 Task: Block off a sacred space of time every evening, precisely one hour, dedicated exclusively to the pursuit of knowledge through reading industry reports, thought-provoking books, and scholarly articles.
Action: Mouse pressed left at (296, 324)
Screenshot: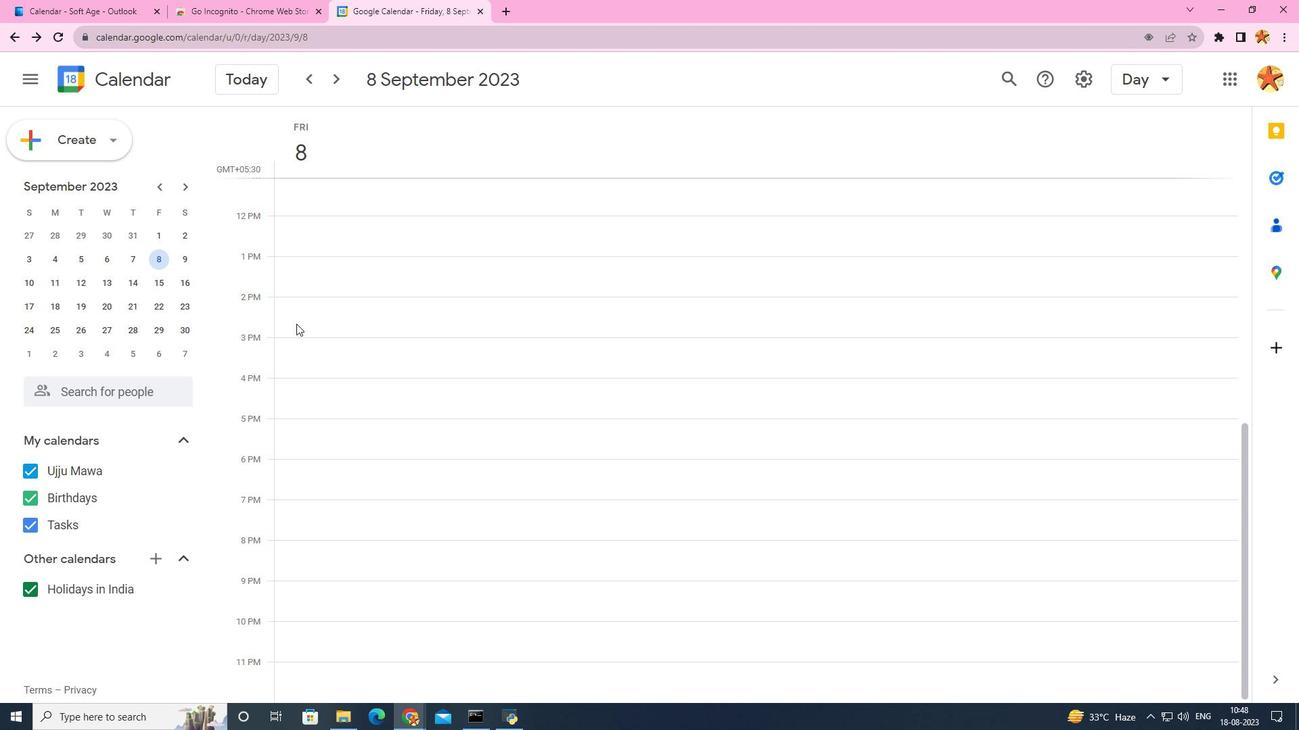 
Action: Mouse moved to (638, 208)
Screenshot: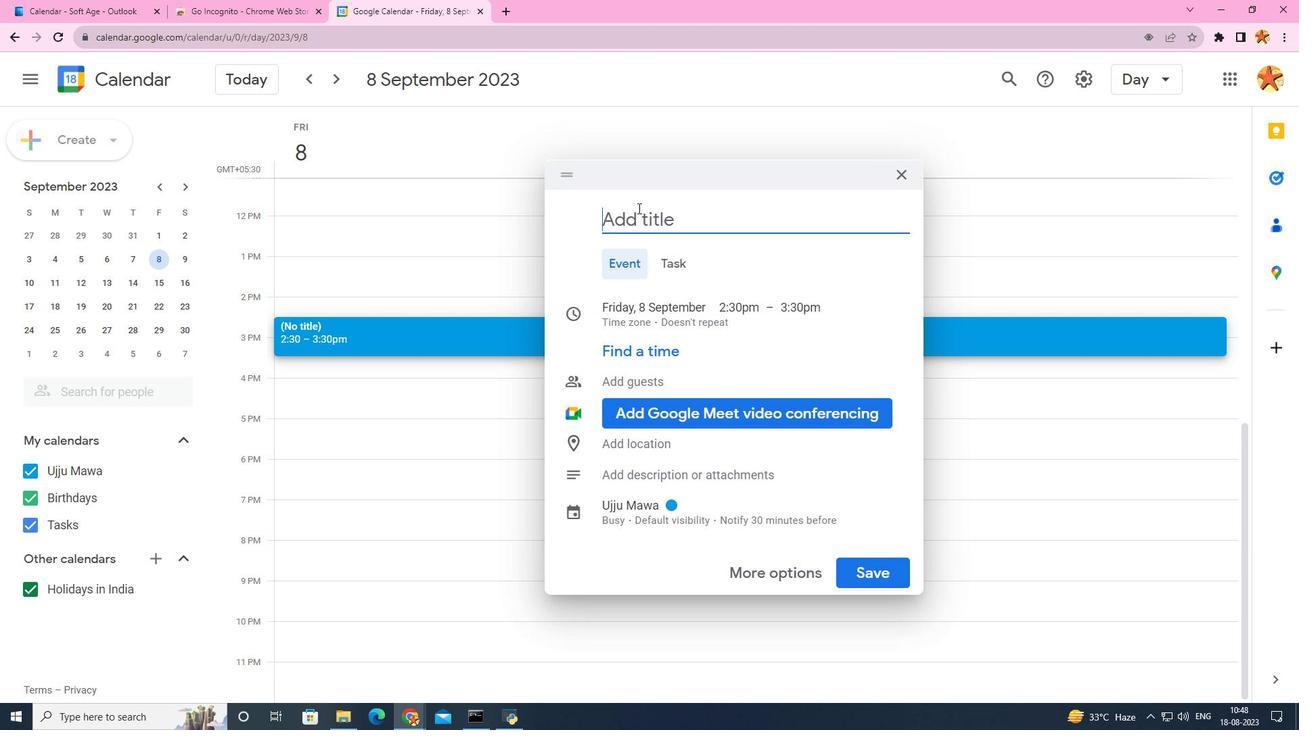 
Action: Mouse pressed left at (638, 208)
Screenshot: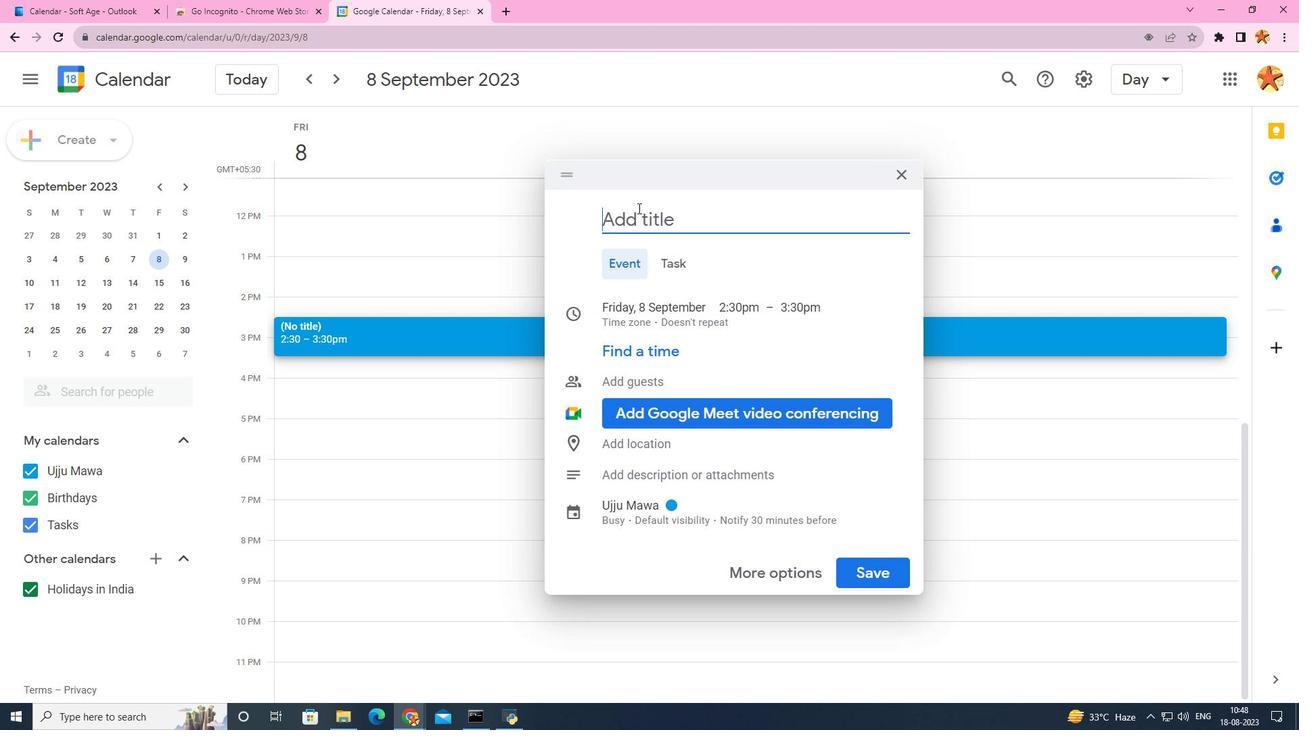 
Action: Mouse moved to (637, 214)
Screenshot: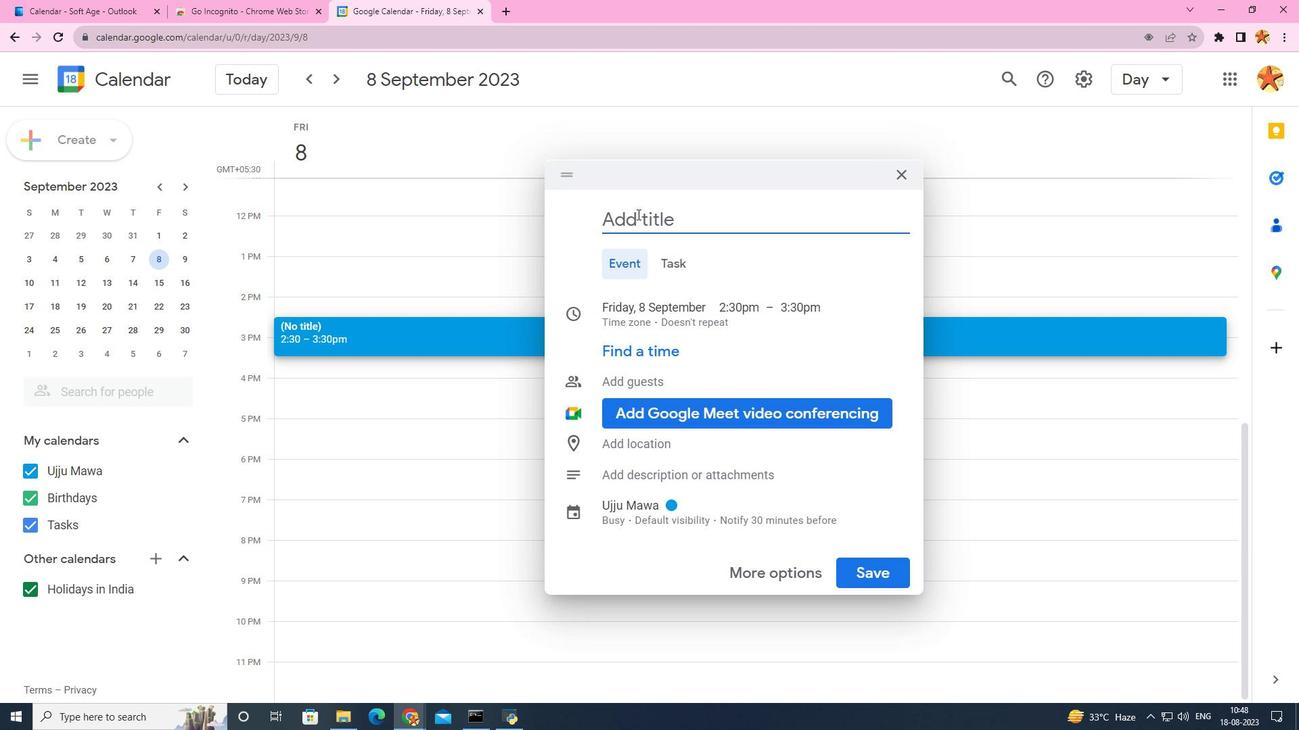 
Action: Key pressed <Key.caps_lock>H<Key.caps_lock>our<Key.space>of<Key.space><Key.caps_lock>E<Key.caps_lock>nlightenment<Key.space><Key.shift_r>
Screenshot: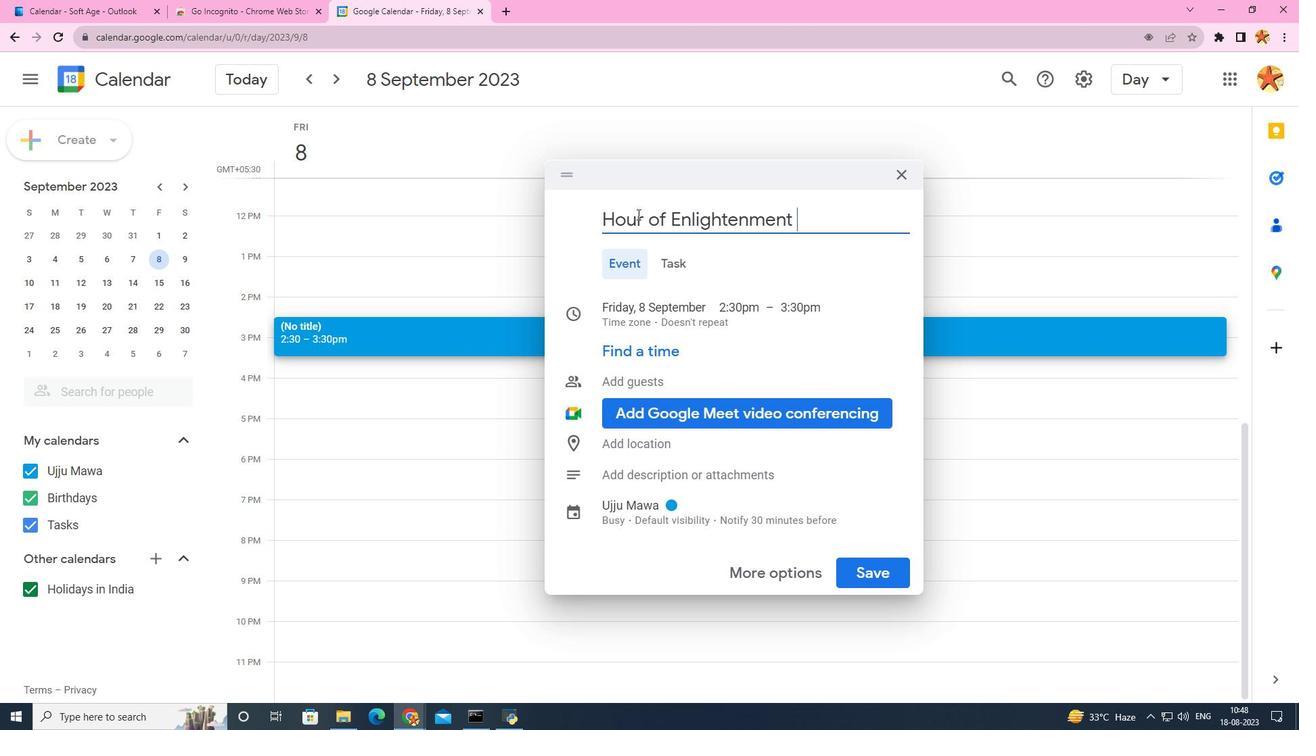 
Action: Mouse moved to (665, 361)
Screenshot: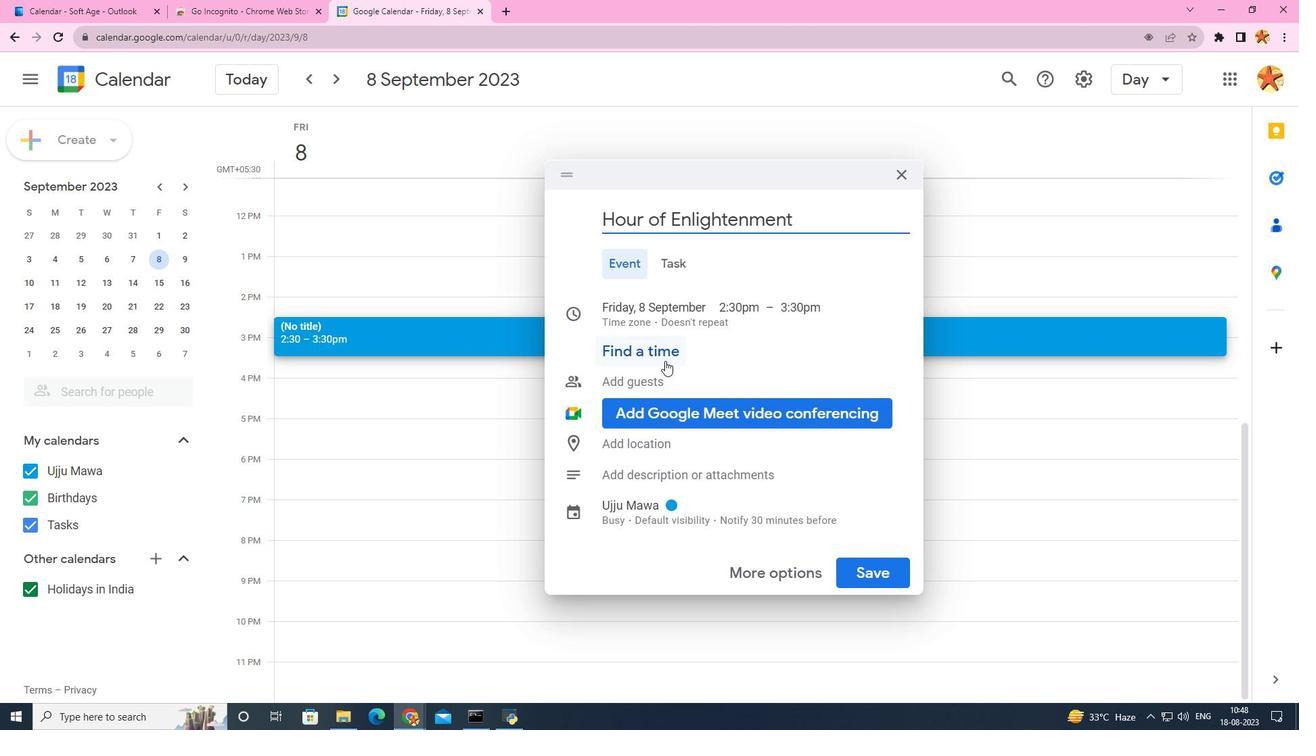 
Action: Mouse pressed left at (665, 361)
Screenshot: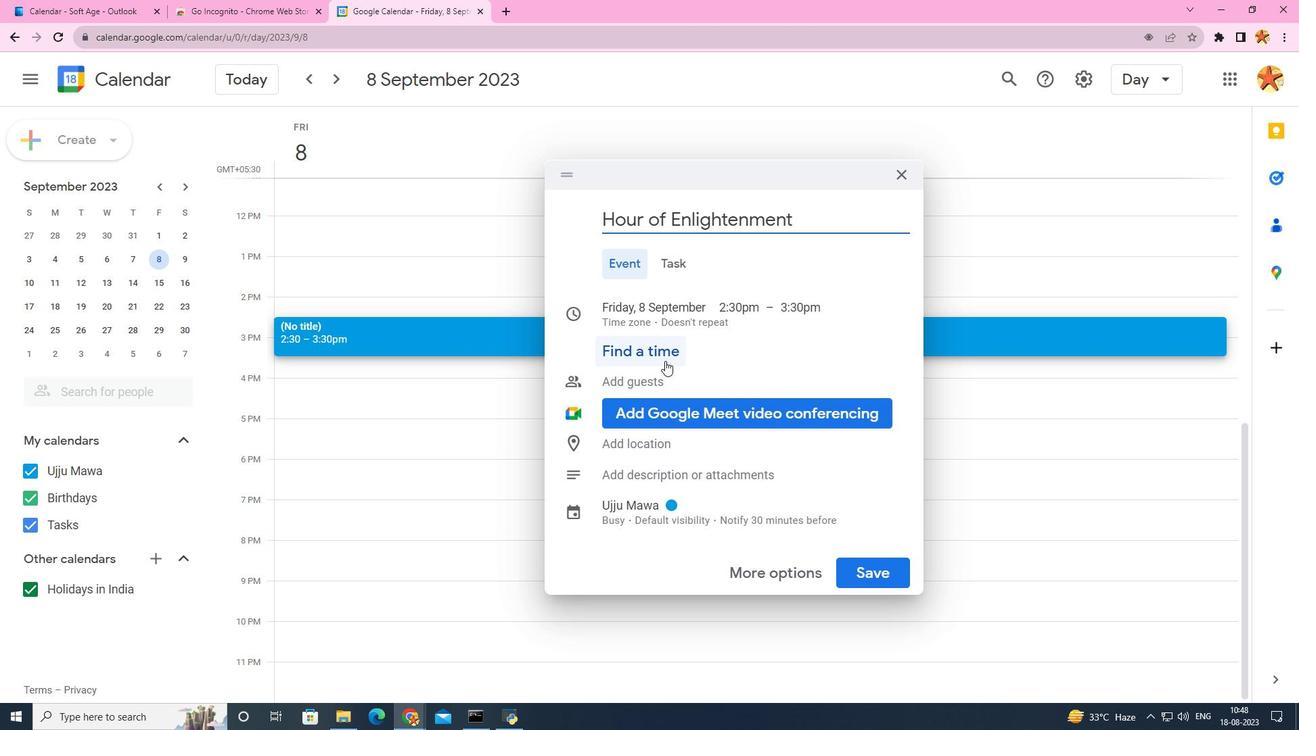 
Action: Mouse moved to (146, 167)
Screenshot: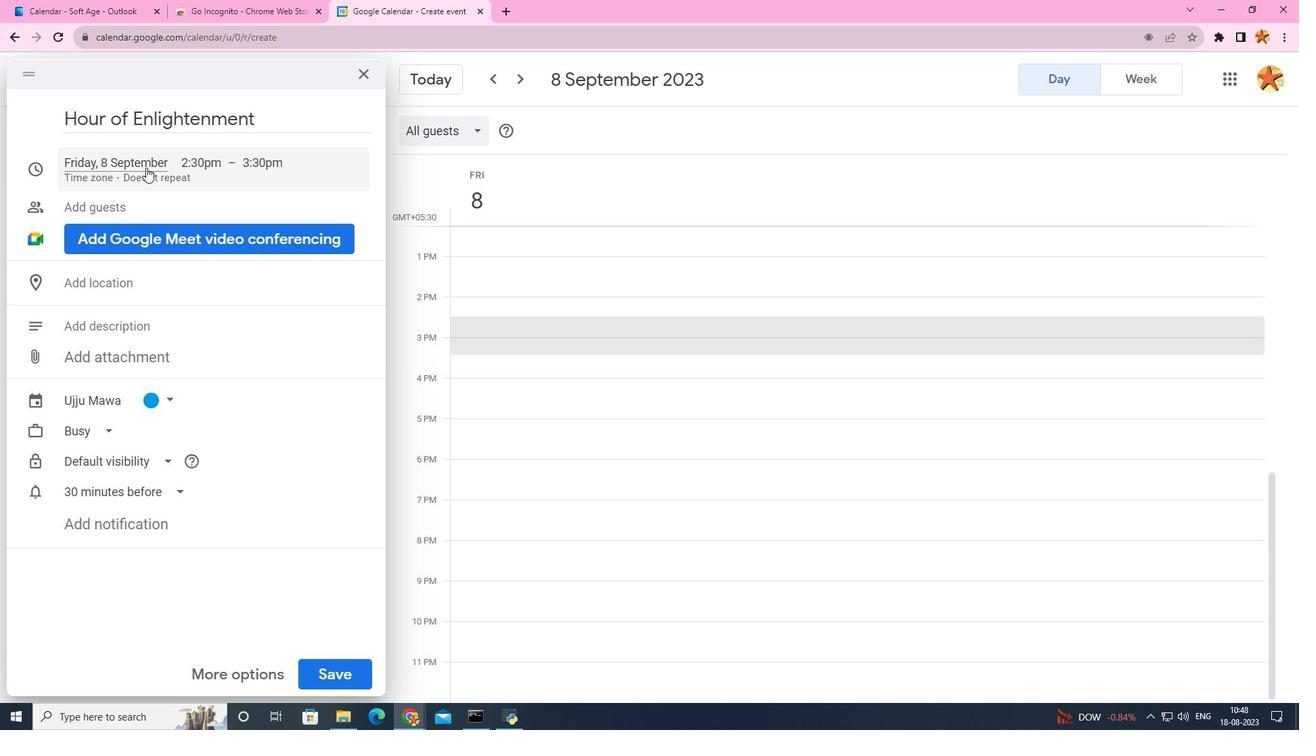 
Action: Mouse pressed left at (146, 167)
Screenshot: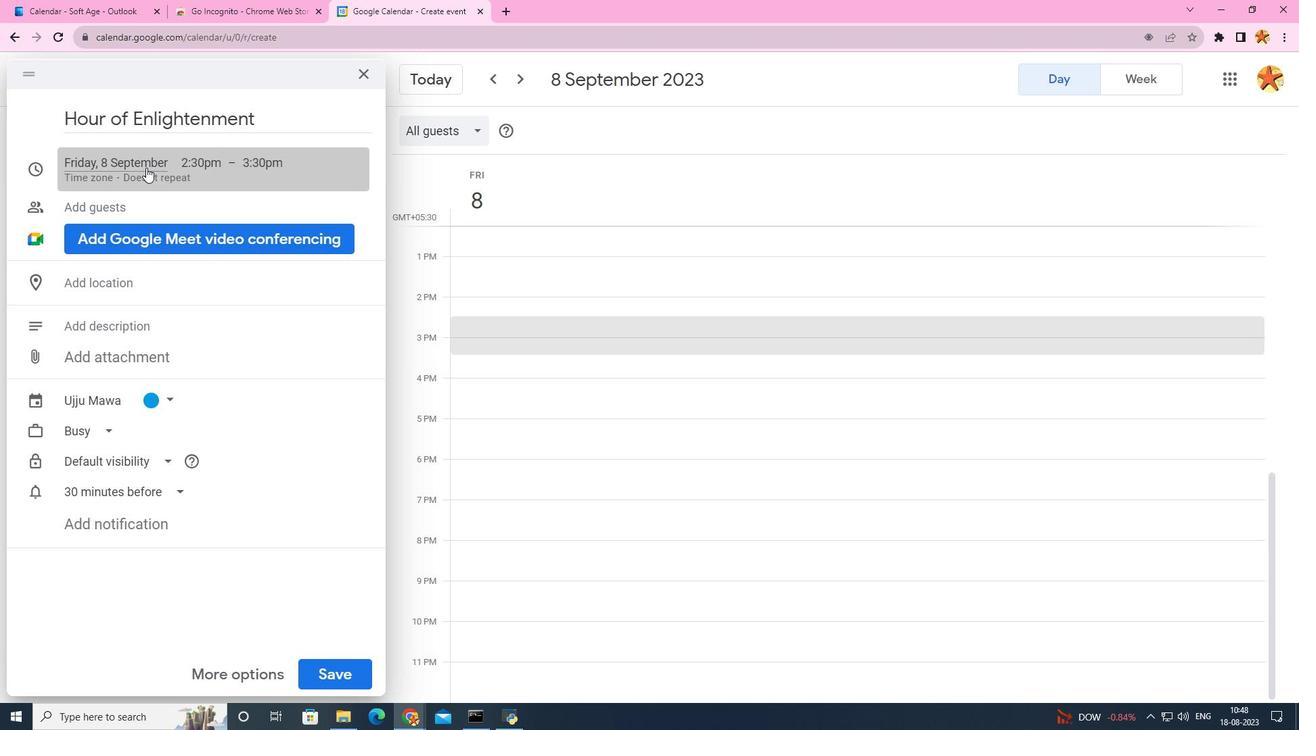 
Action: Mouse moved to (337, 180)
Screenshot: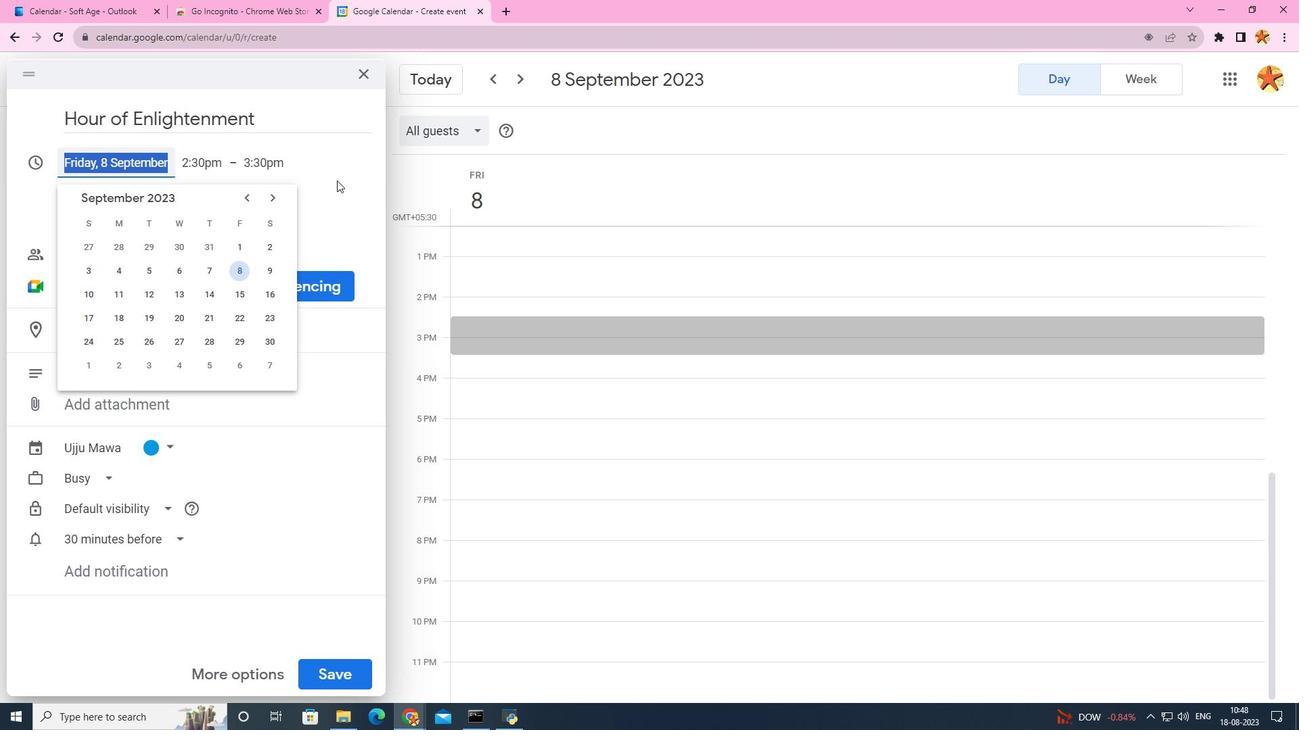 
Action: Mouse pressed left at (337, 180)
Screenshot: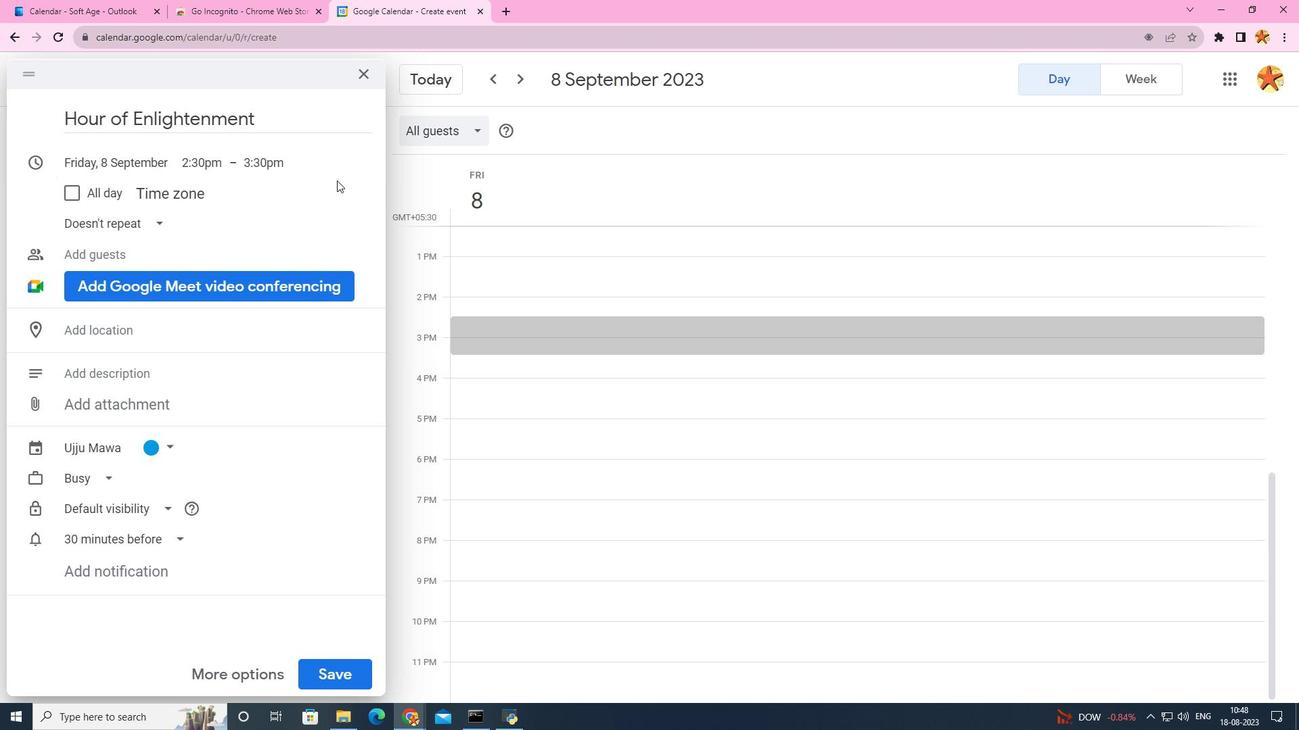 
Action: Mouse moved to (166, 217)
Screenshot: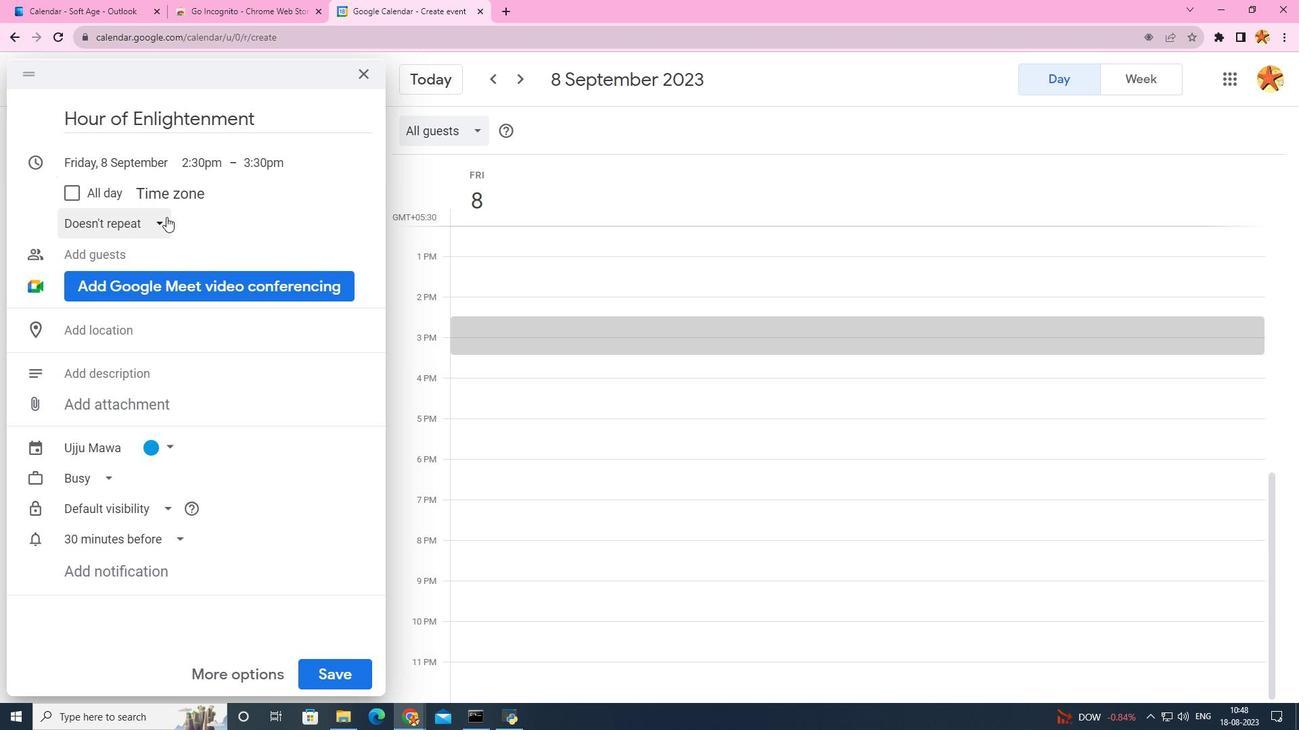 
Action: Mouse pressed left at (166, 217)
Screenshot: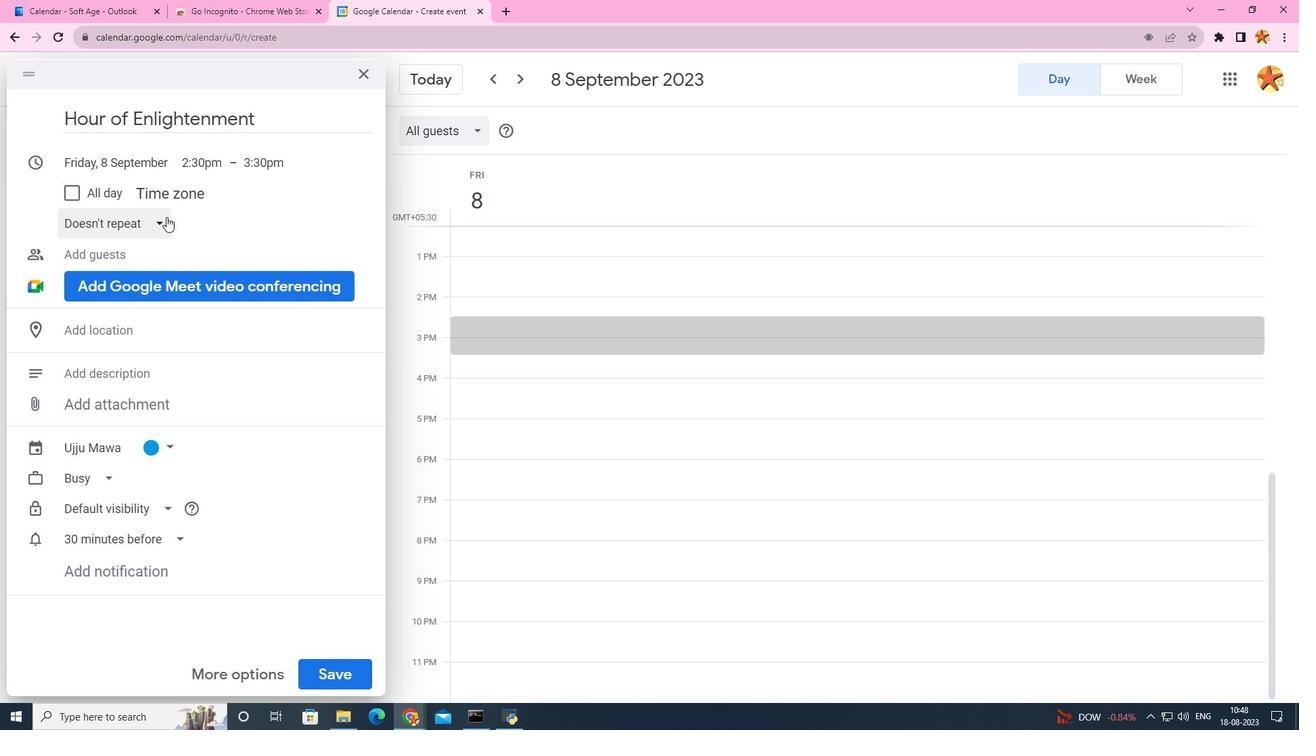 
Action: Mouse moved to (148, 290)
Screenshot: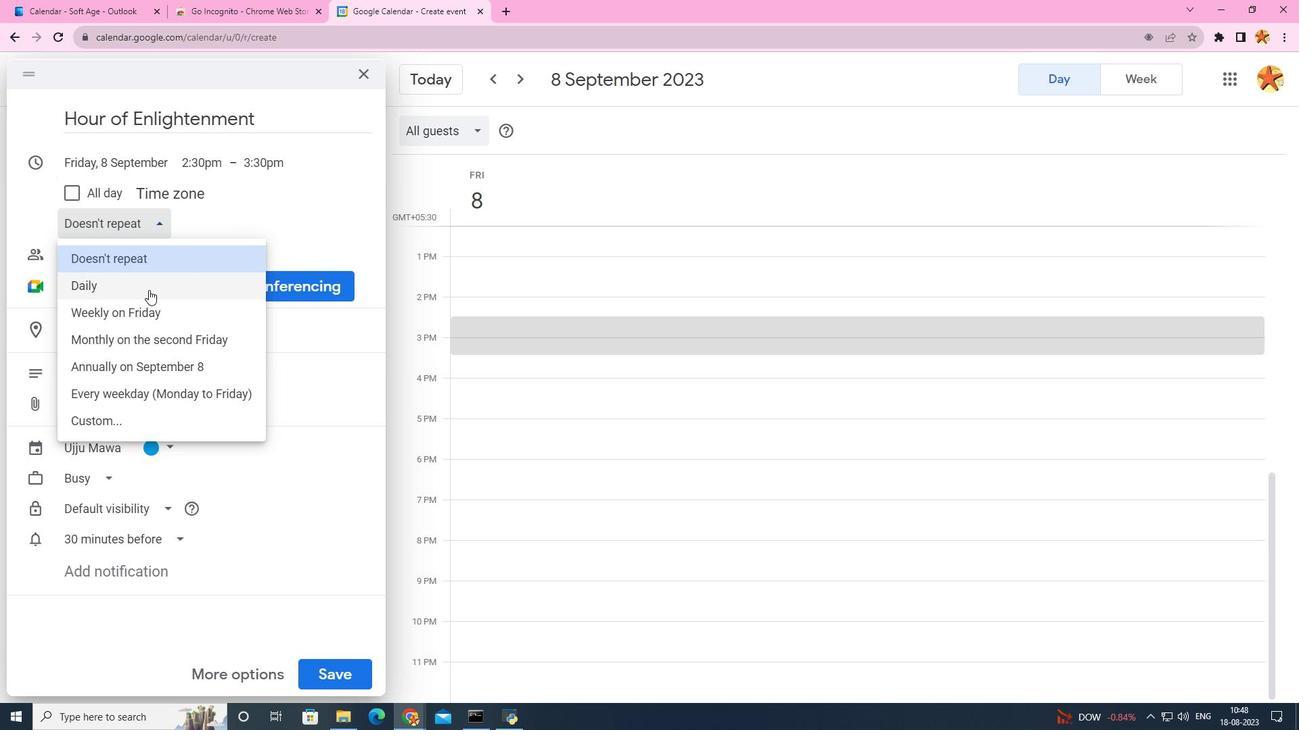 
Action: Mouse pressed left at (148, 290)
Screenshot: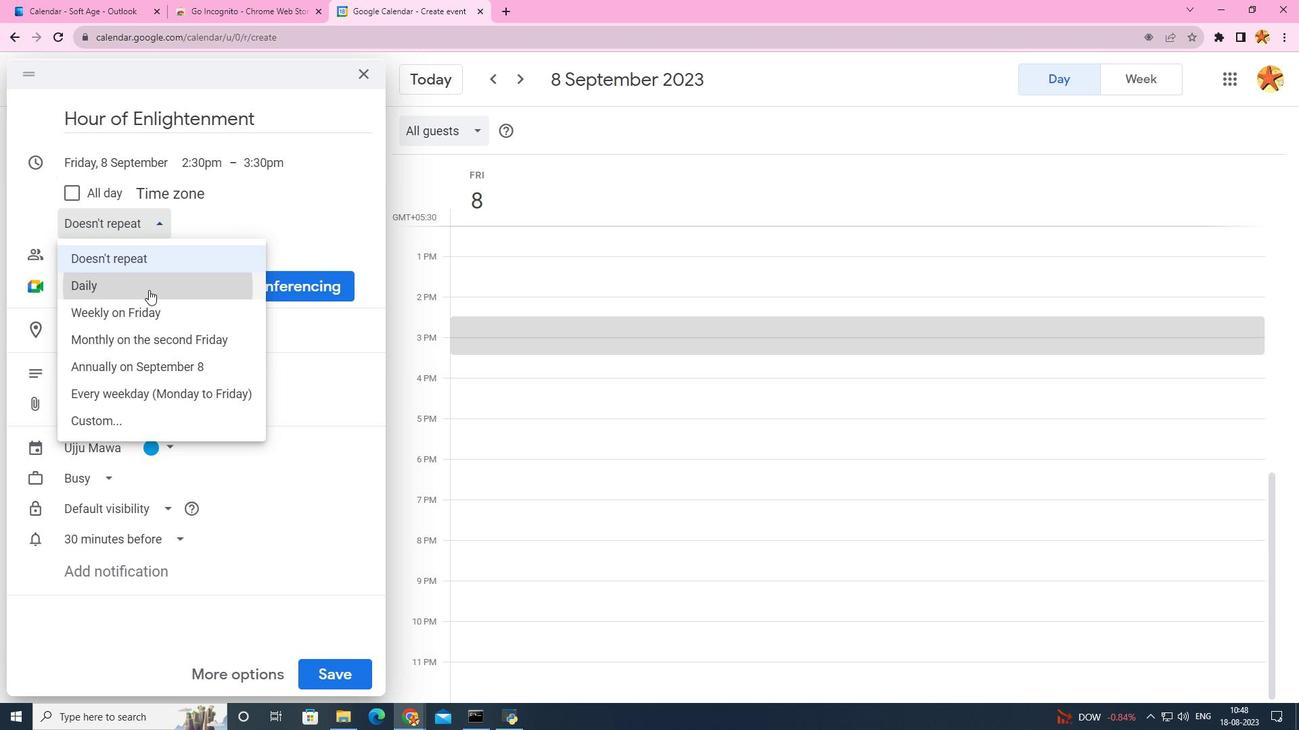 
Action: Mouse moved to (230, 163)
Screenshot: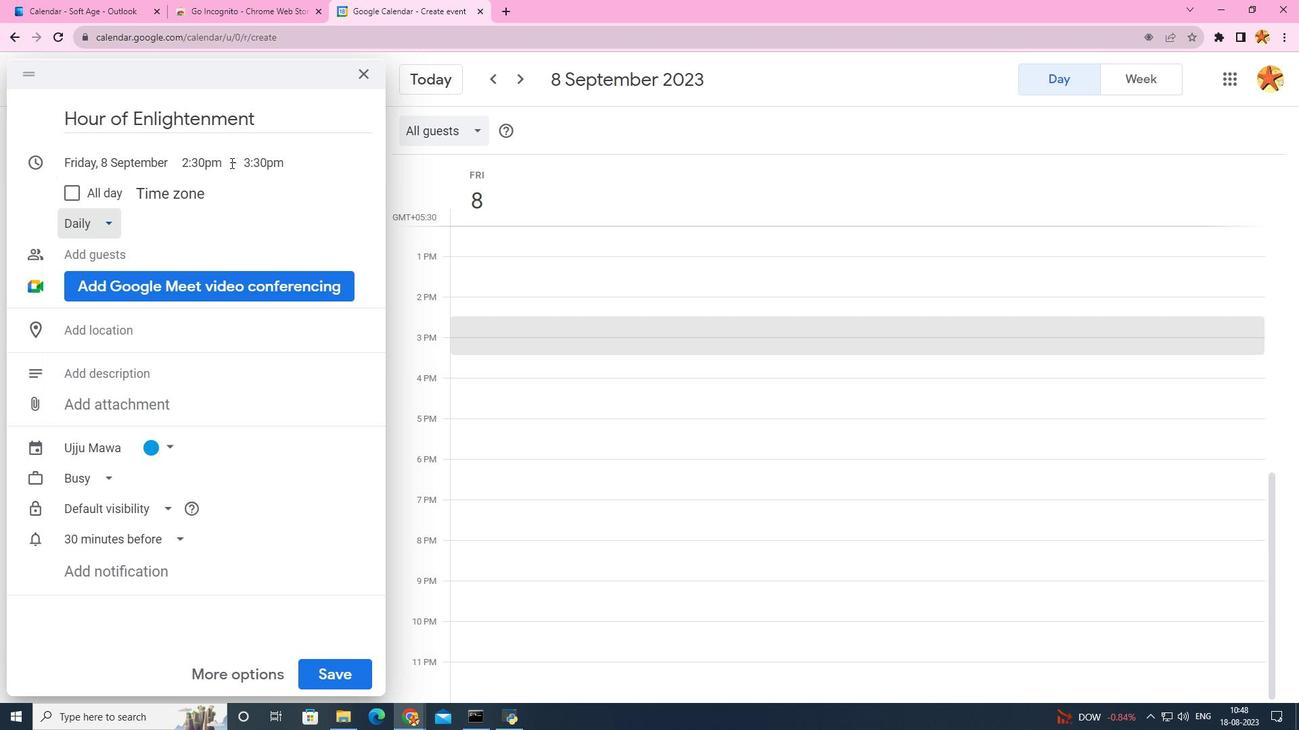 
Action: Mouse pressed left at (230, 163)
Screenshot: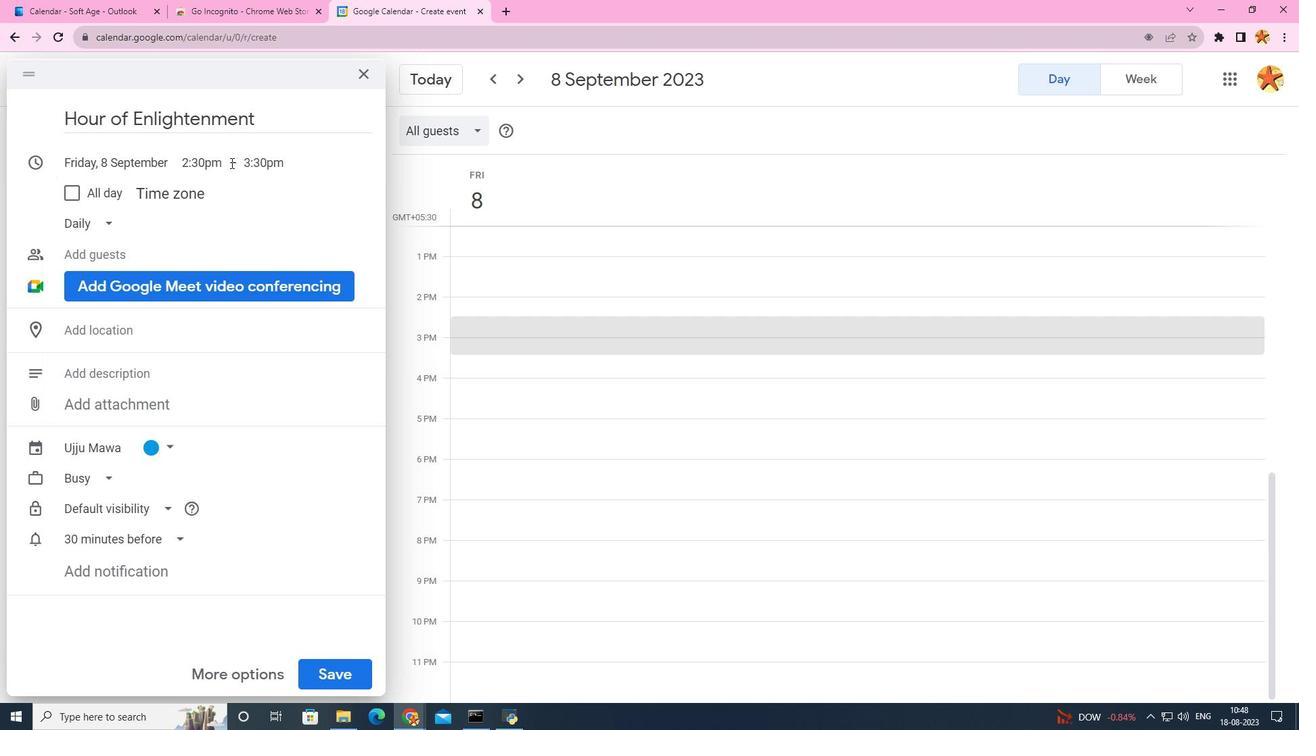 
Action: Mouse moved to (230, 162)
Screenshot: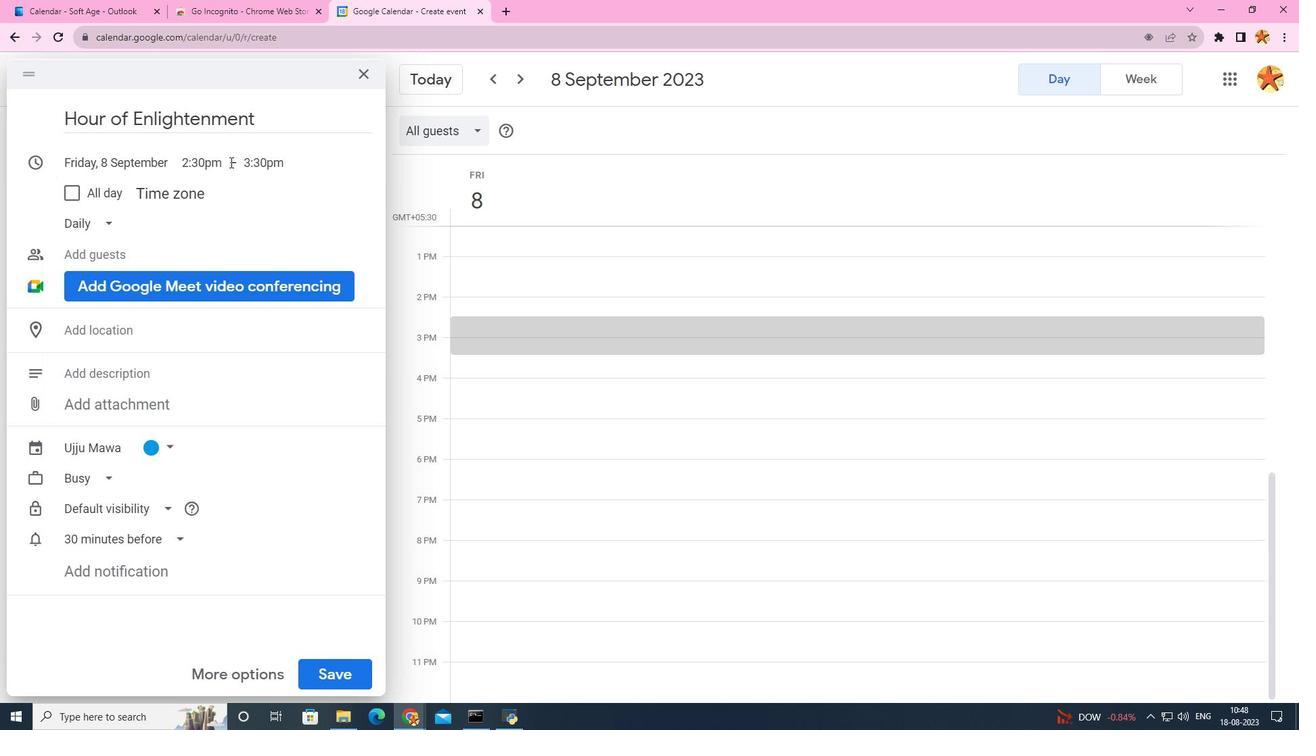 
Action: Mouse pressed left at (230, 162)
Screenshot: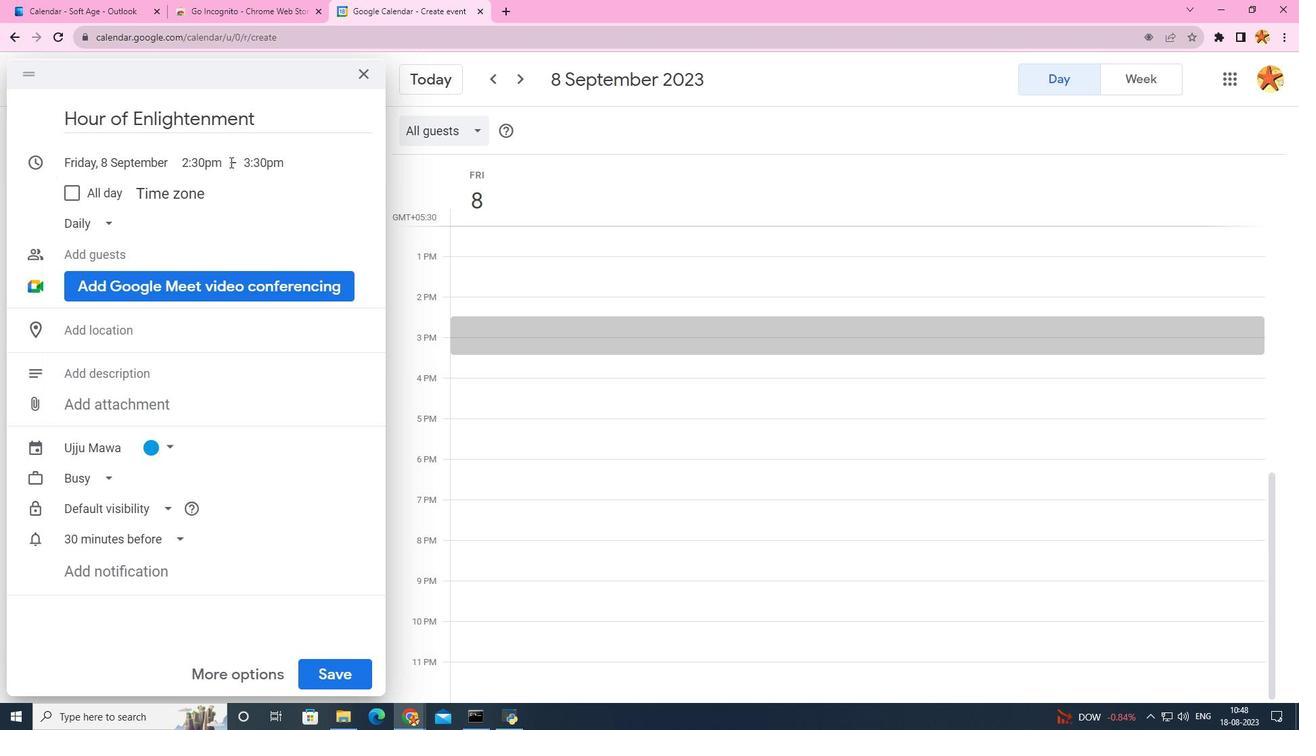 
Action: Mouse moved to (218, 164)
Screenshot: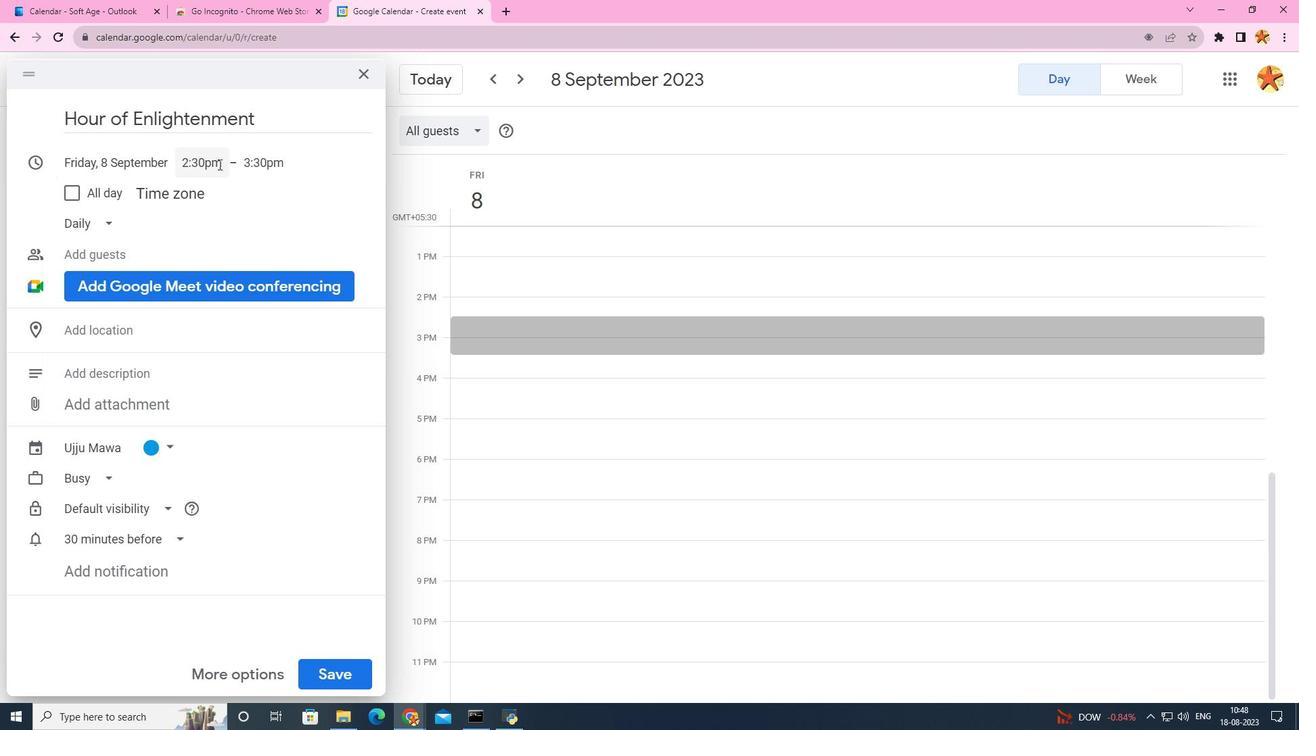 
Action: Mouse pressed left at (218, 164)
Screenshot: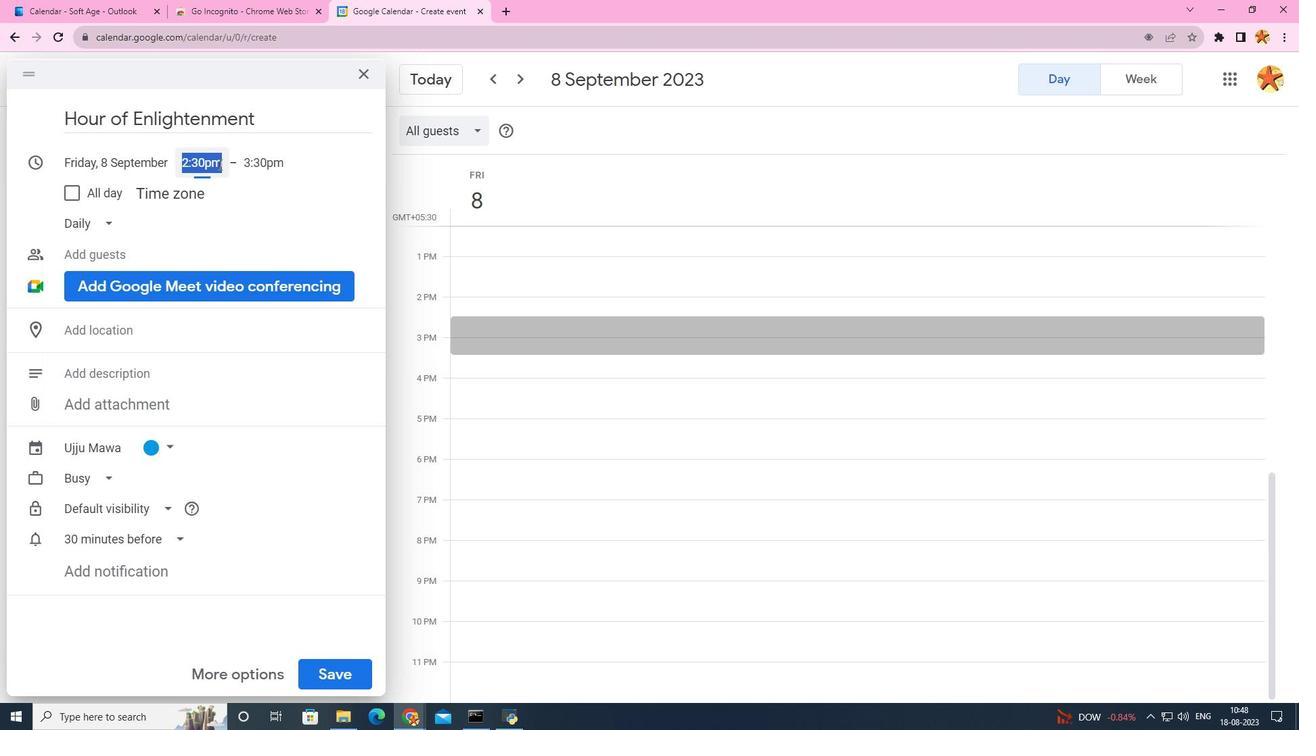 
Action: Mouse moved to (218, 244)
Screenshot: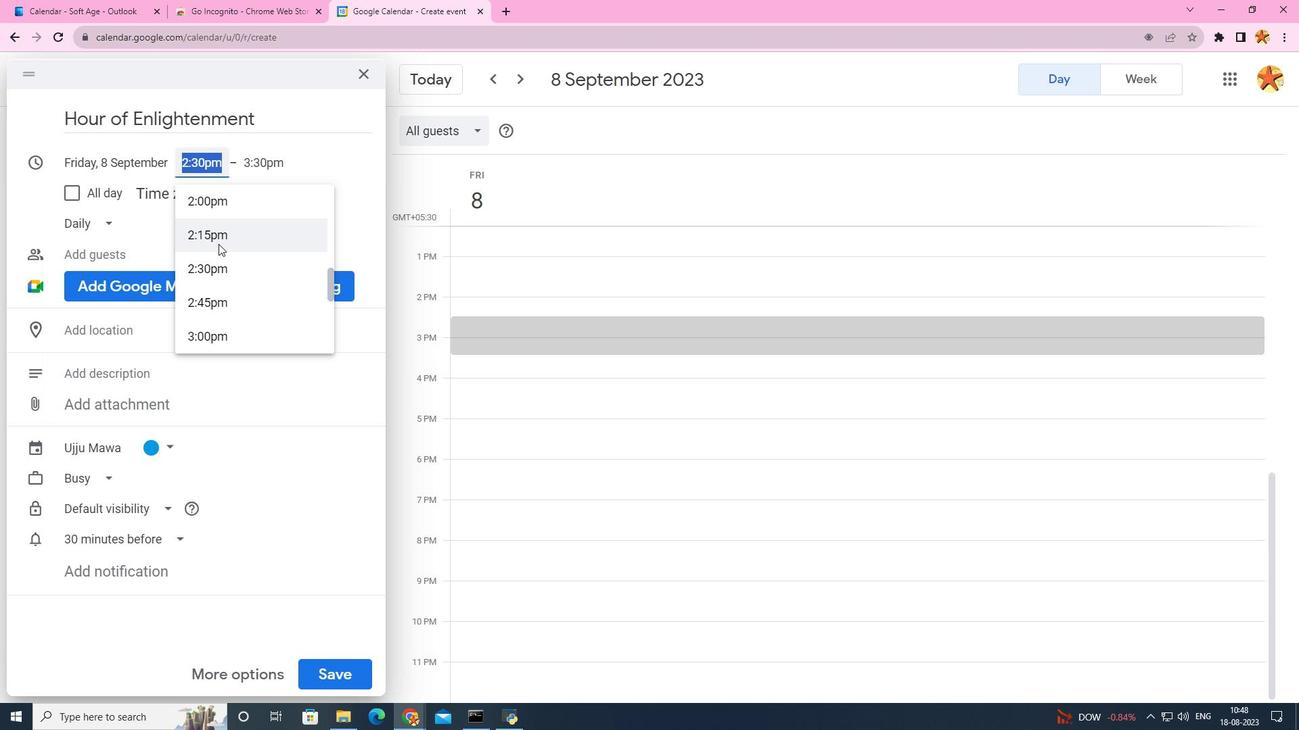 
Action: Mouse scrolled (218, 243) with delta (0, 0)
Screenshot: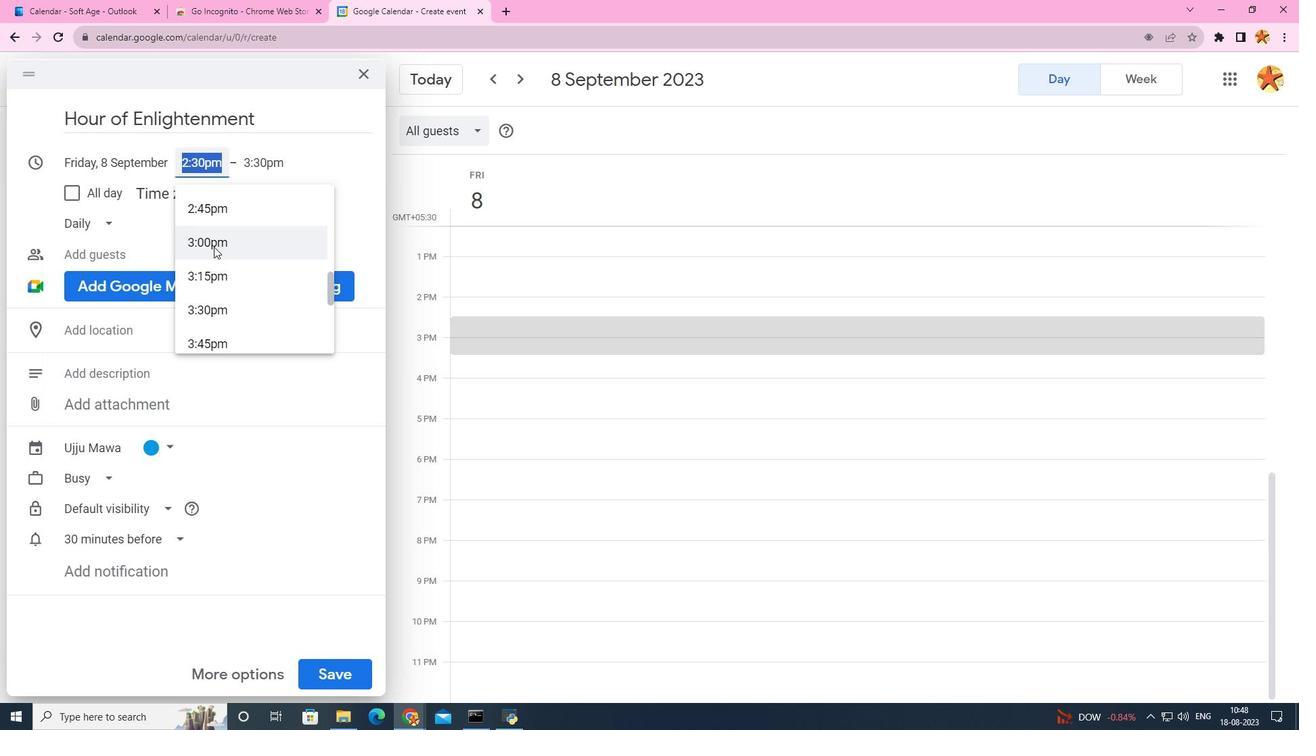 
Action: Mouse scrolled (218, 243) with delta (0, 0)
Screenshot: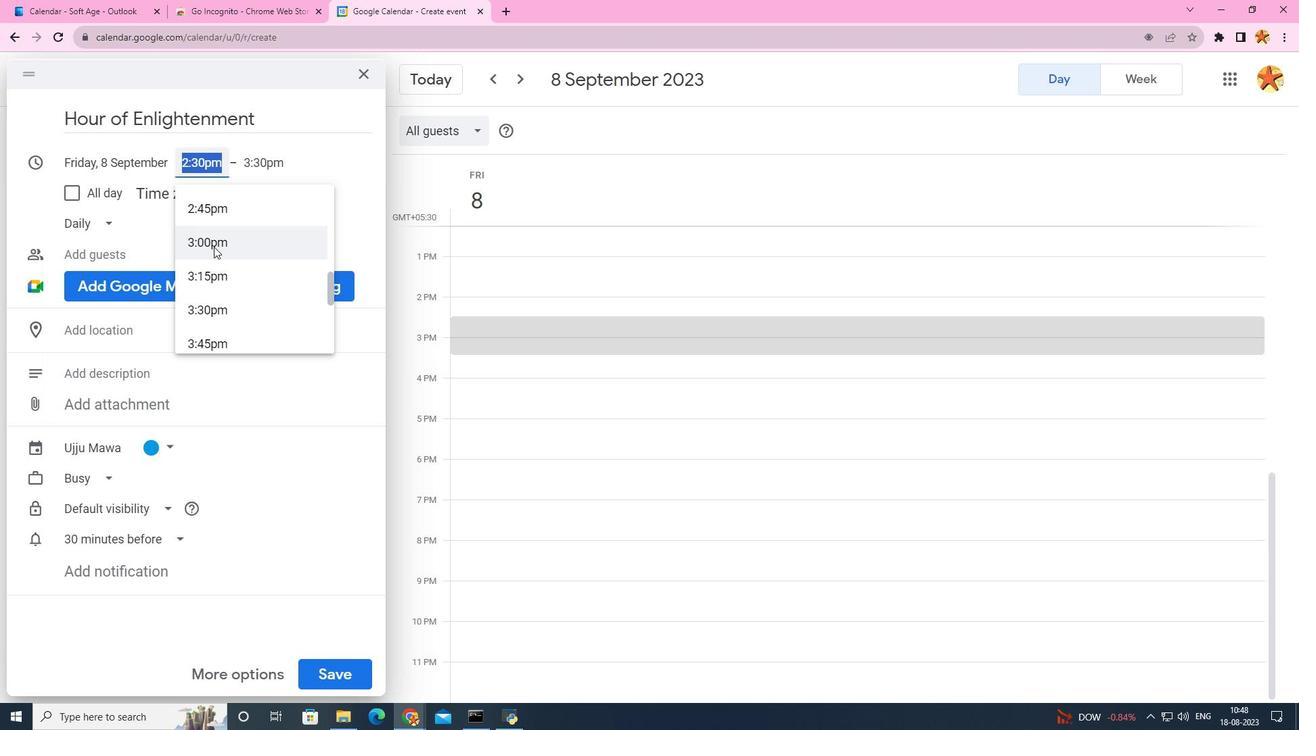 
Action: Mouse moved to (217, 245)
Screenshot: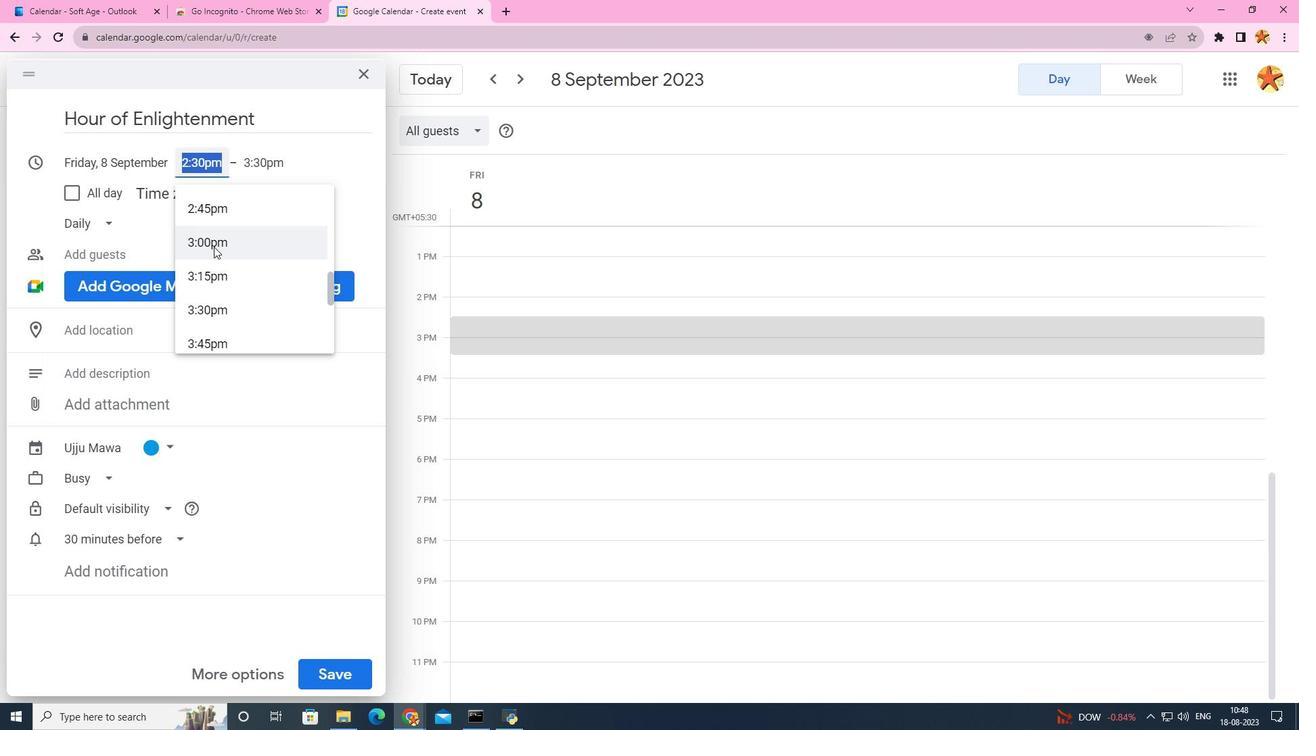 
Action: Mouse scrolled (217, 244) with delta (0, 0)
Screenshot: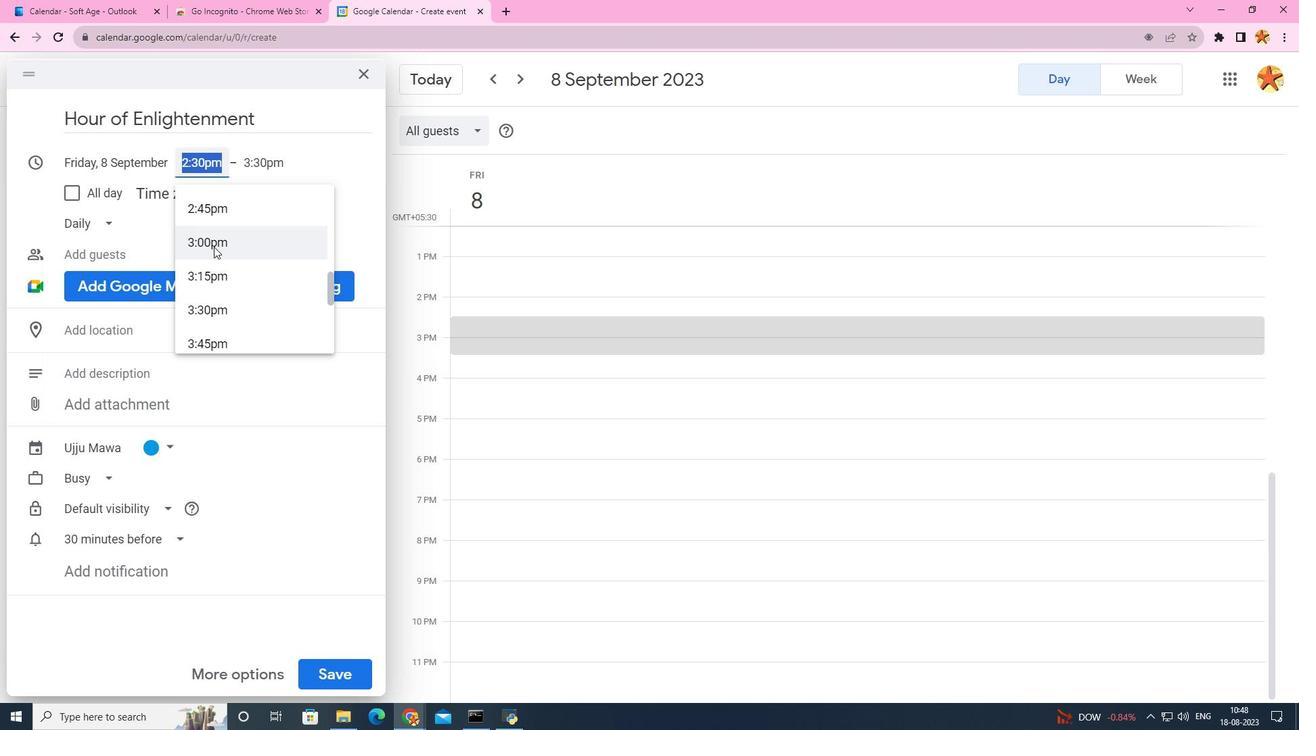 
Action: Mouse moved to (217, 245)
Screenshot: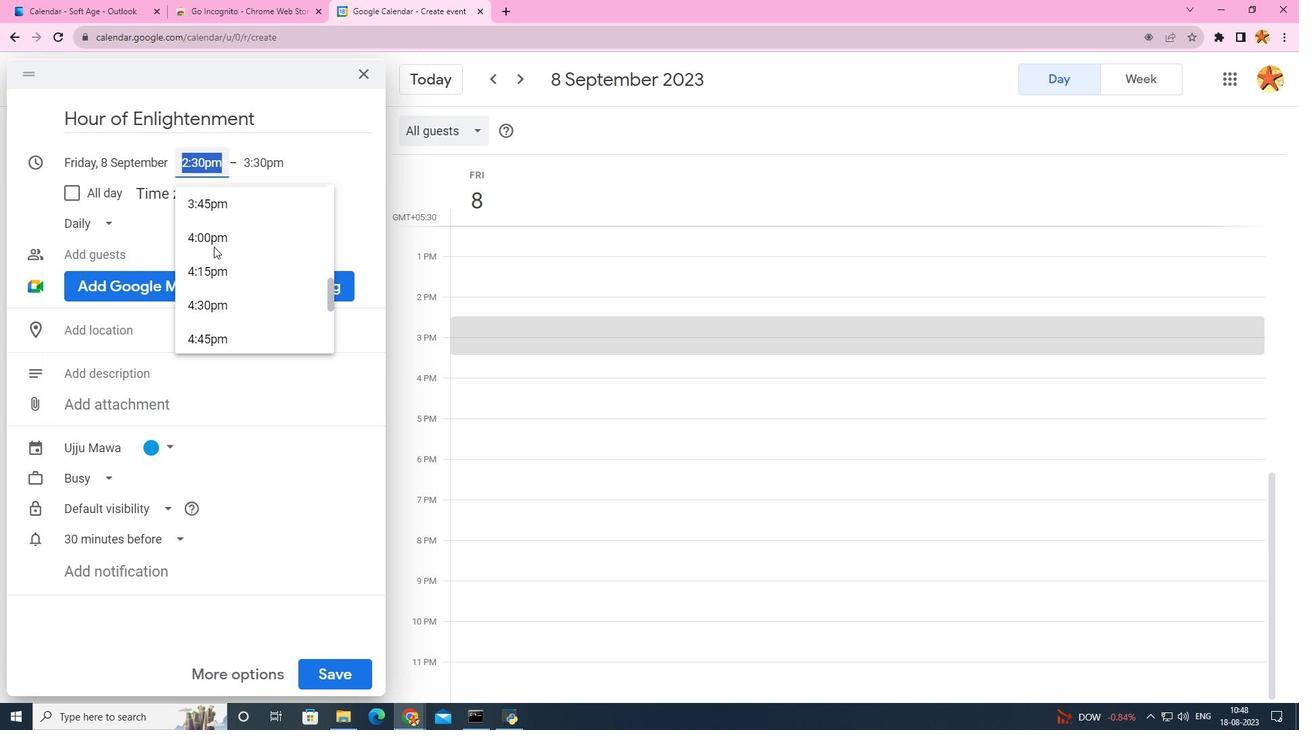 
Action: Mouse scrolled (217, 244) with delta (0, 0)
Screenshot: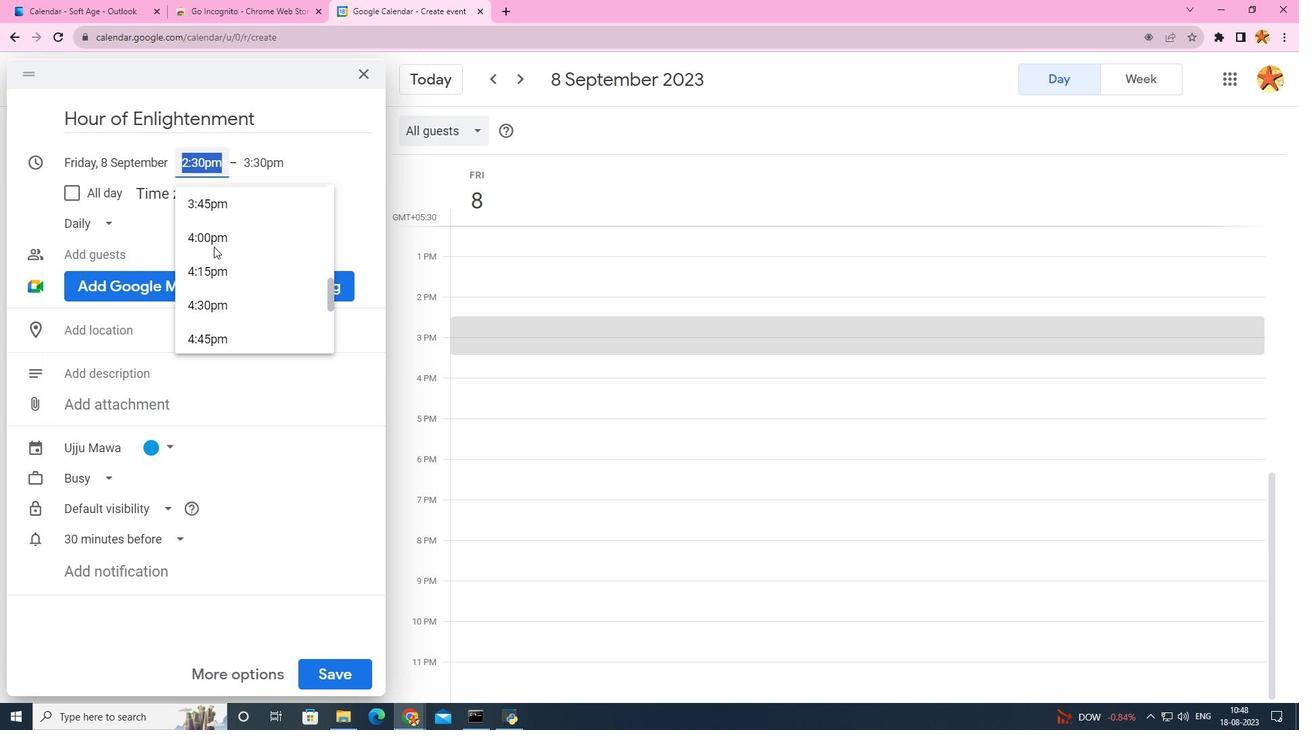 
Action: Mouse moved to (213, 247)
Screenshot: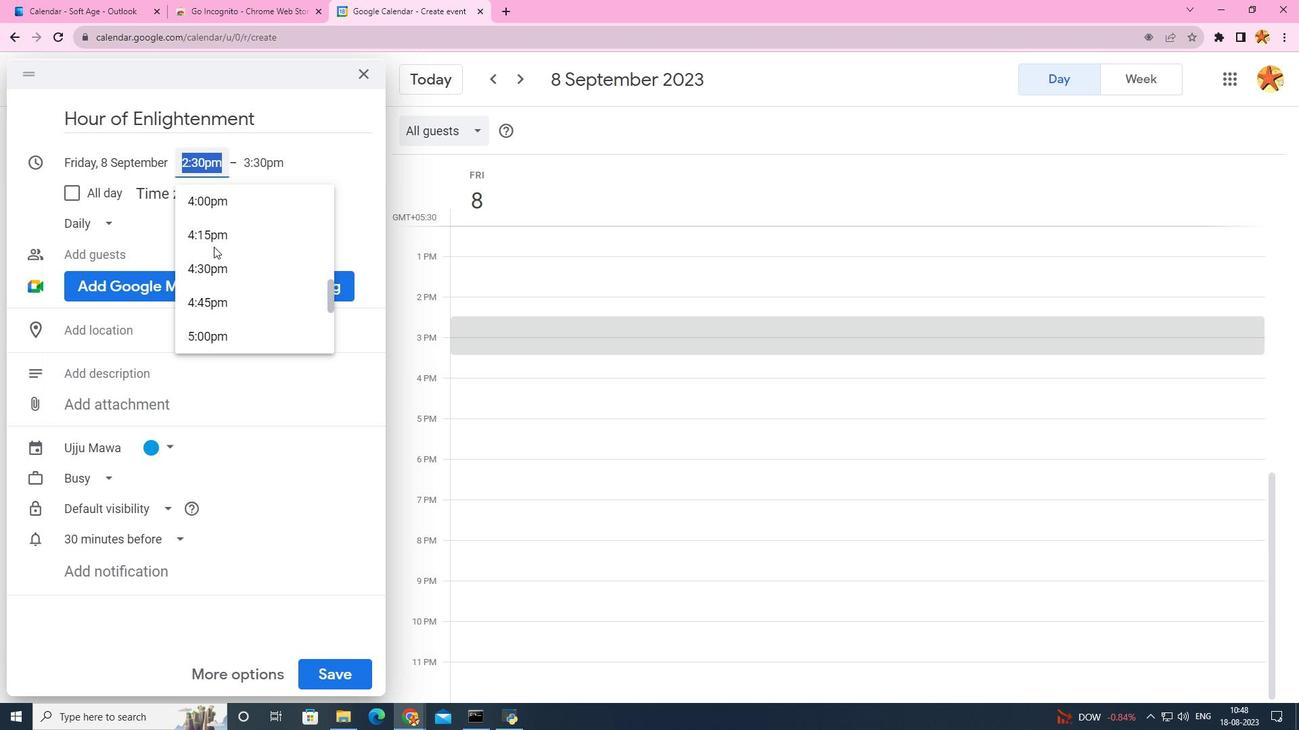 
Action: Mouse scrolled (213, 246) with delta (0, 0)
Screenshot: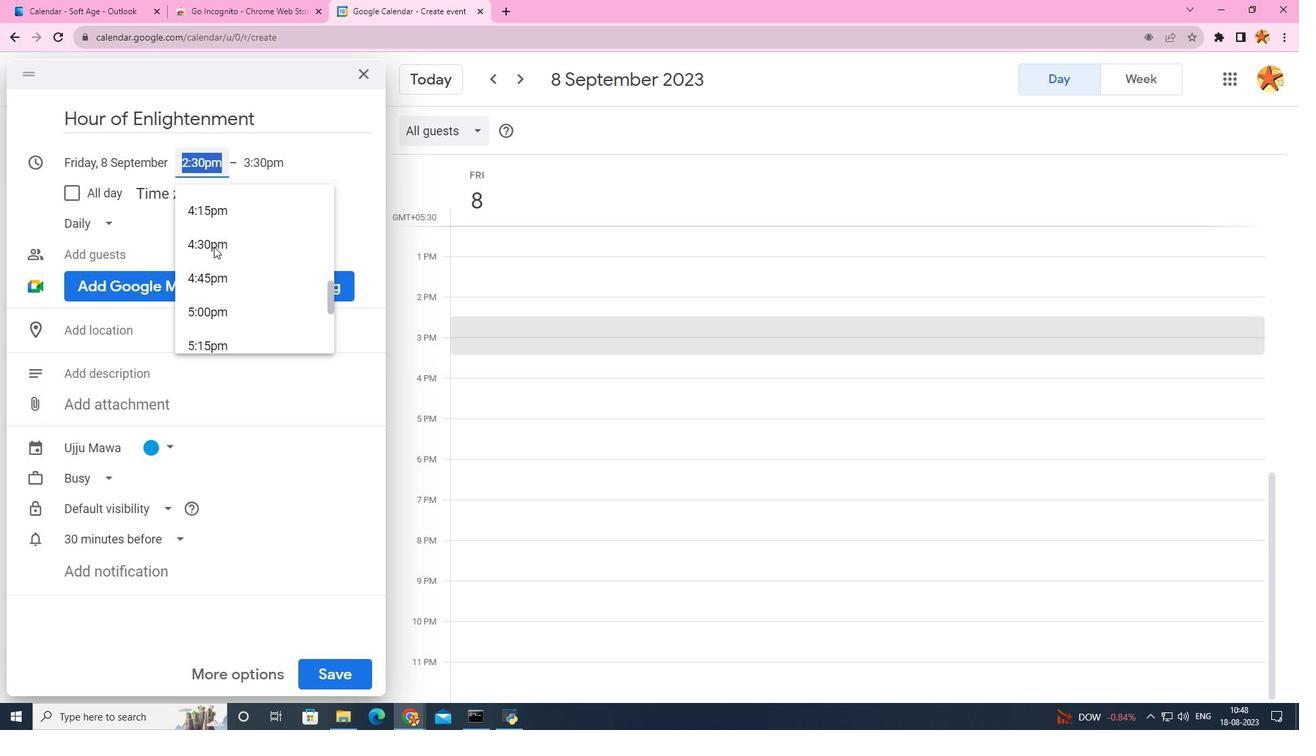
Action: Mouse moved to (206, 273)
Screenshot: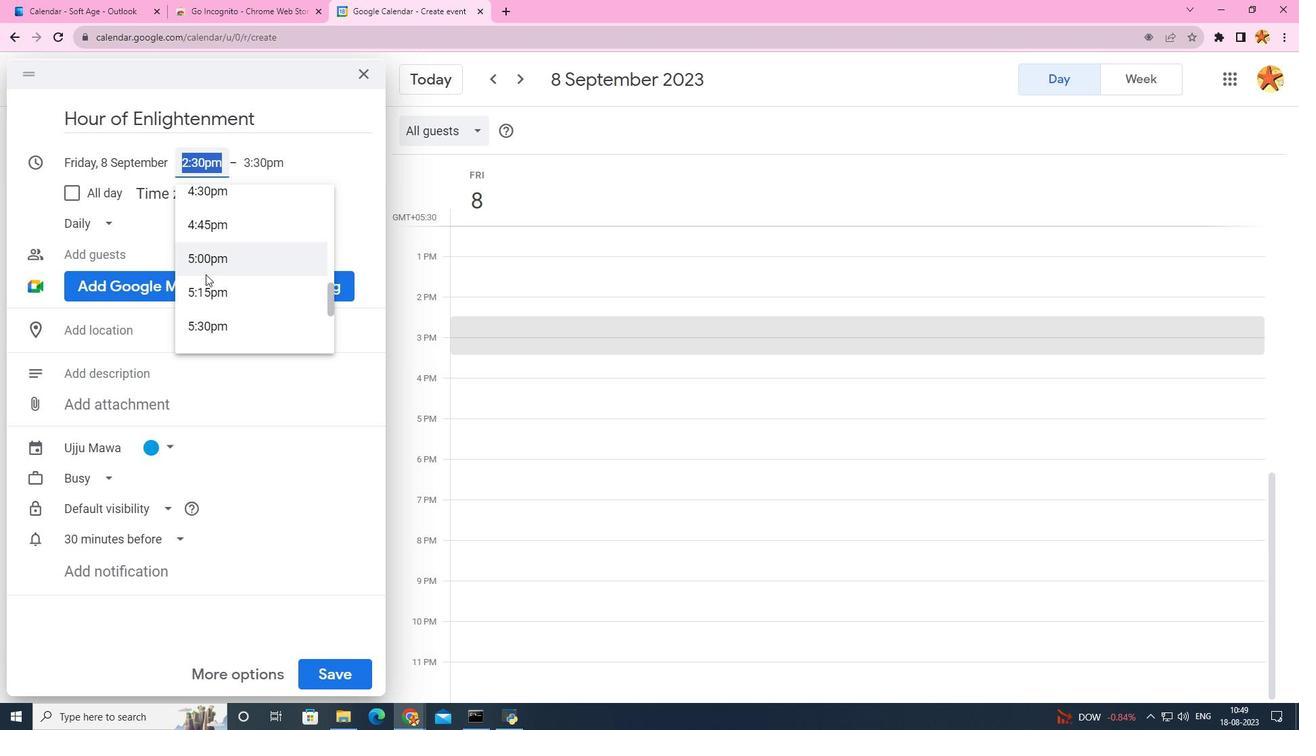 
Action: Mouse scrolled (206, 272) with delta (0, 0)
Screenshot: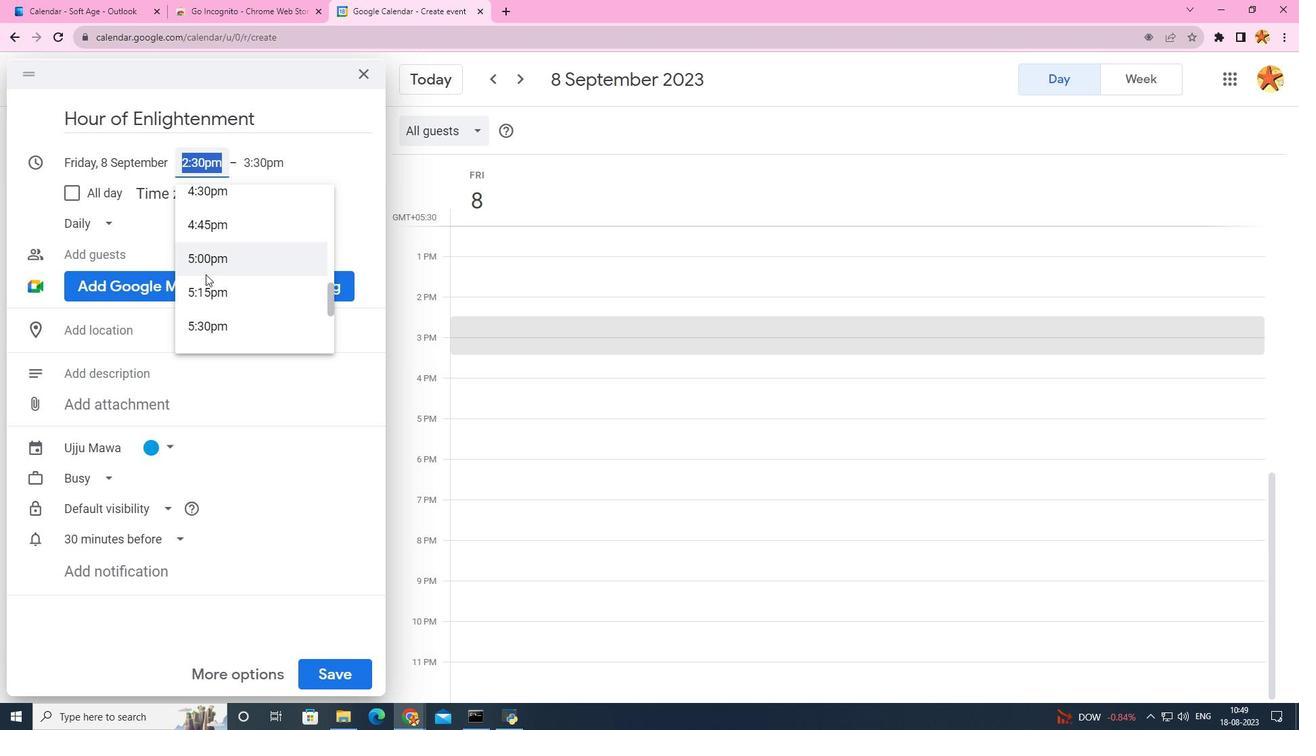 
Action: Mouse moved to (205, 274)
Screenshot: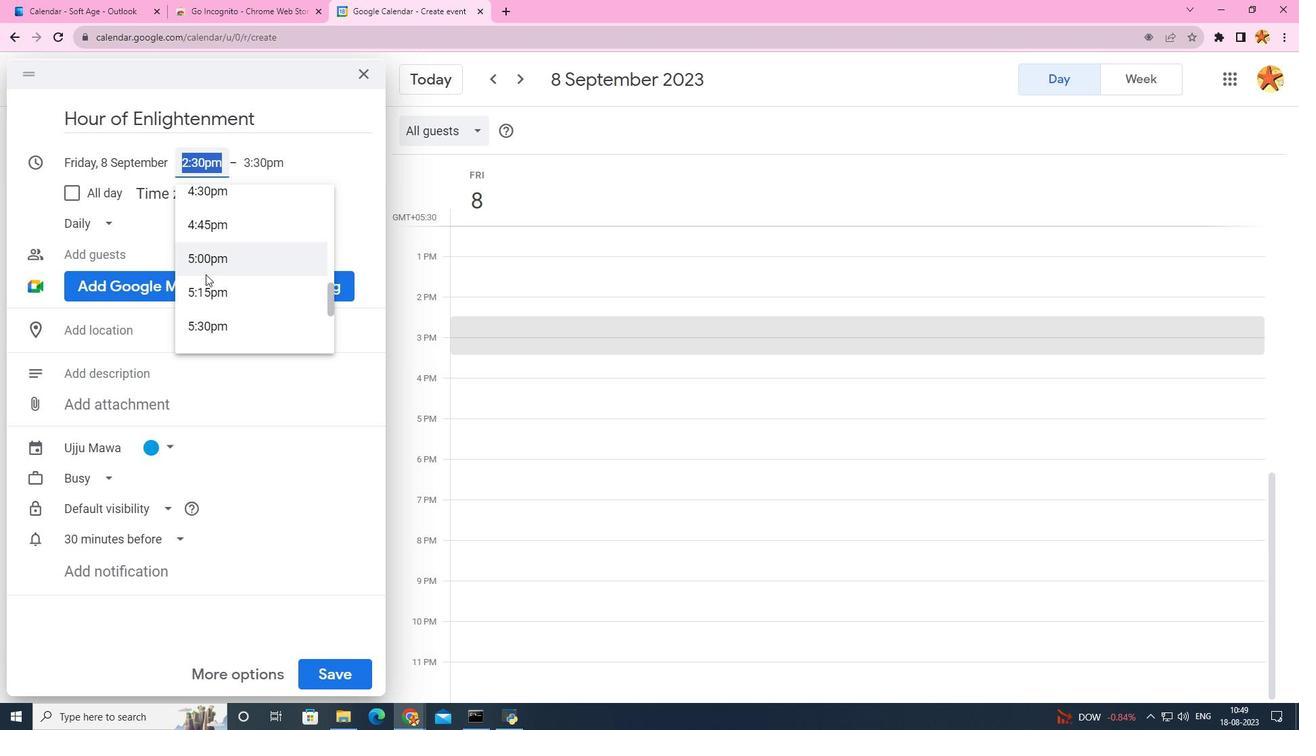 
Action: Mouse scrolled (205, 274) with delta (0, 0)
Screenshot: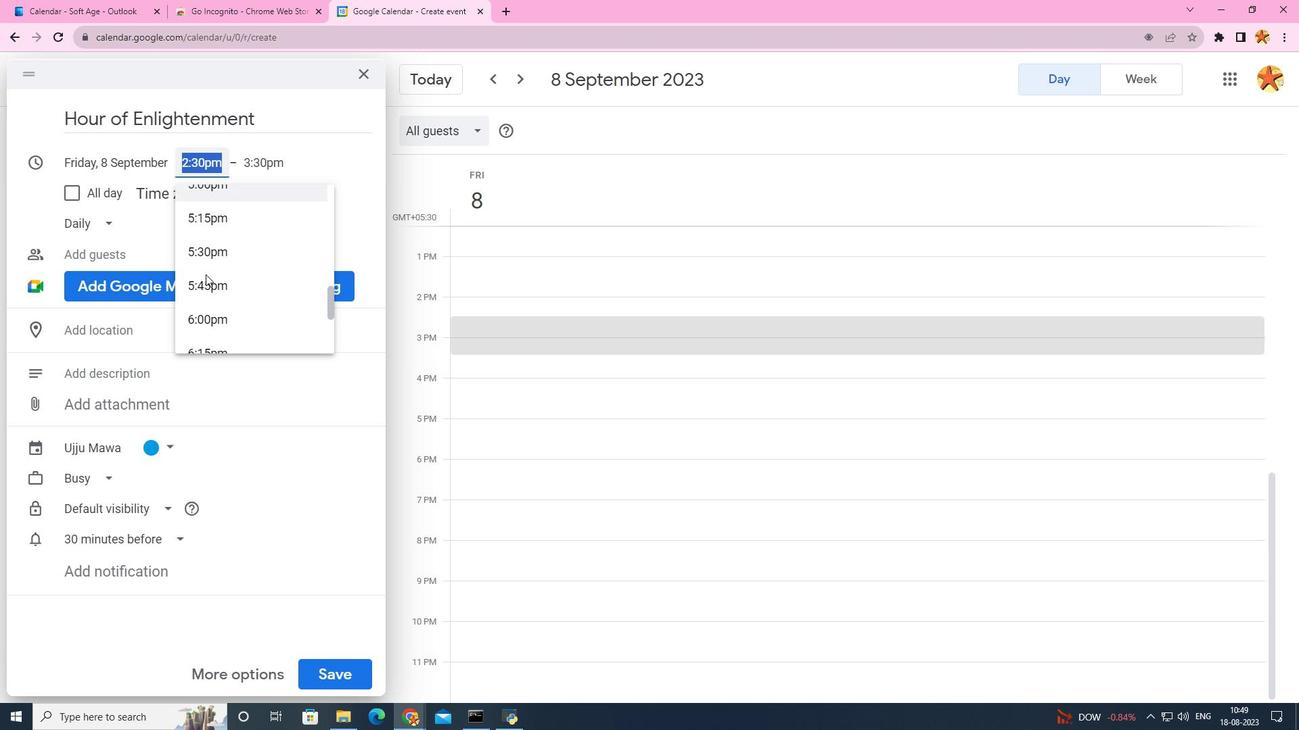 
Action: Mouse moved to (207, 265)
Screenshot: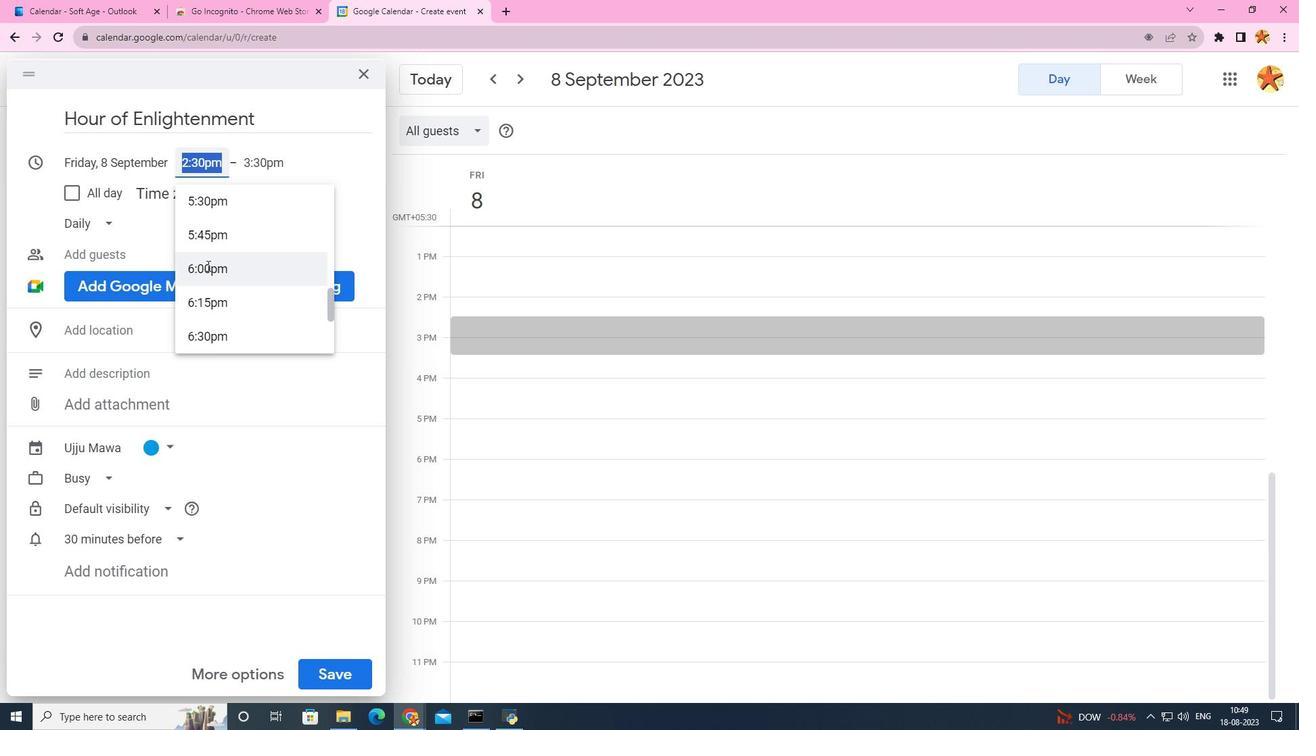 
Action: Mouse pressed left at (207, 265)
Screenshot: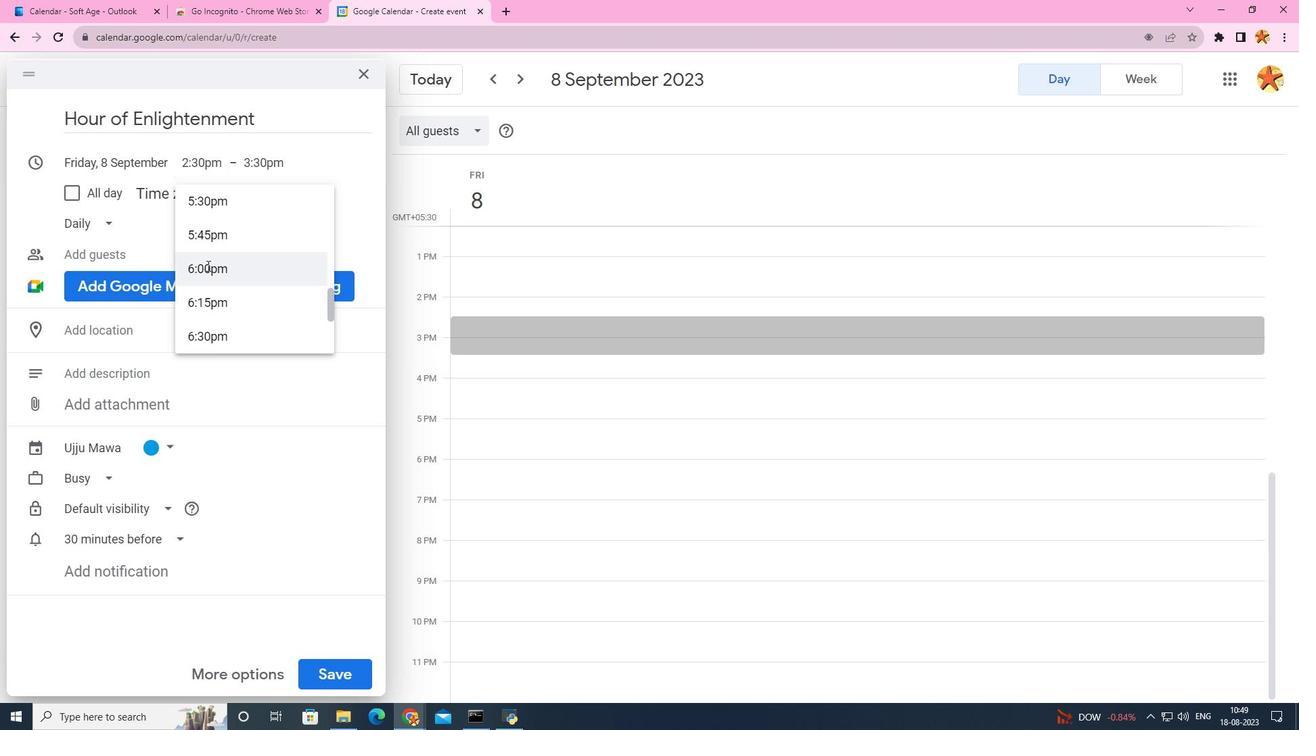 
Action: Mouse moved to (94, 366)
Screenshot: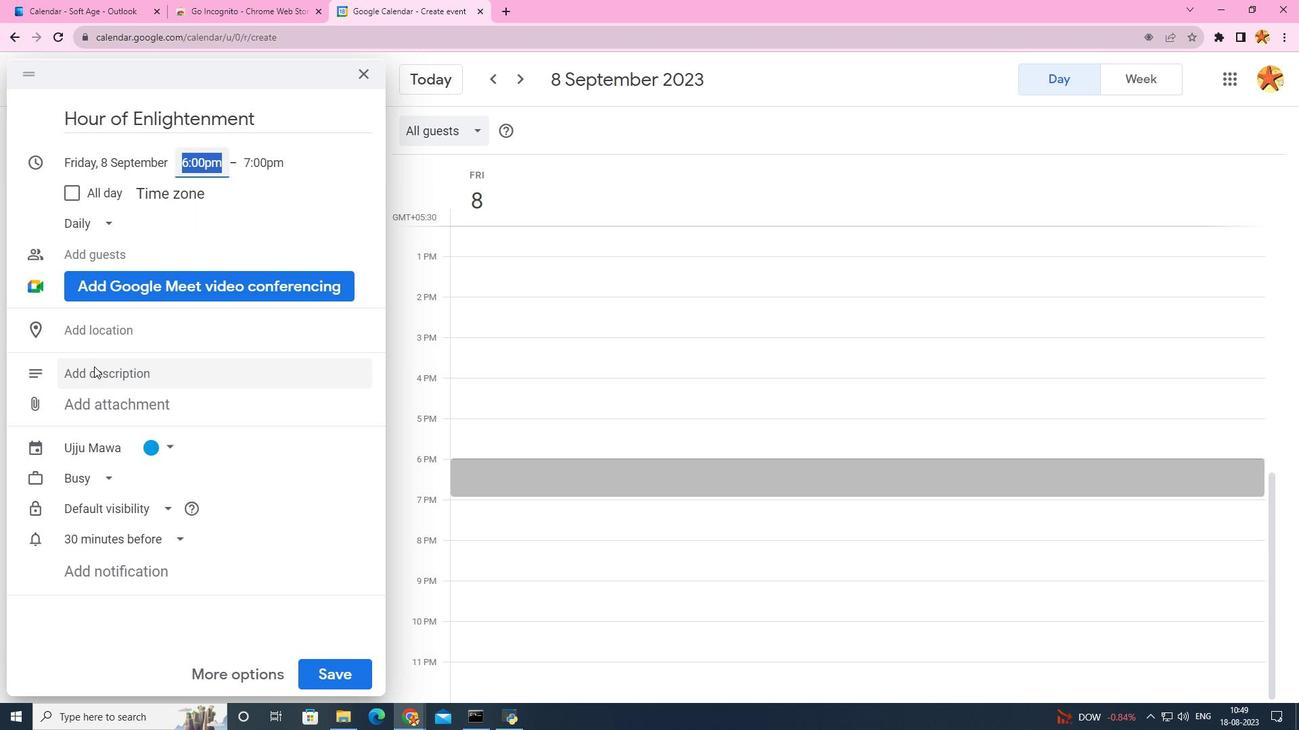 
Action: Mouse pressed left at (94, 366)
Screenshot: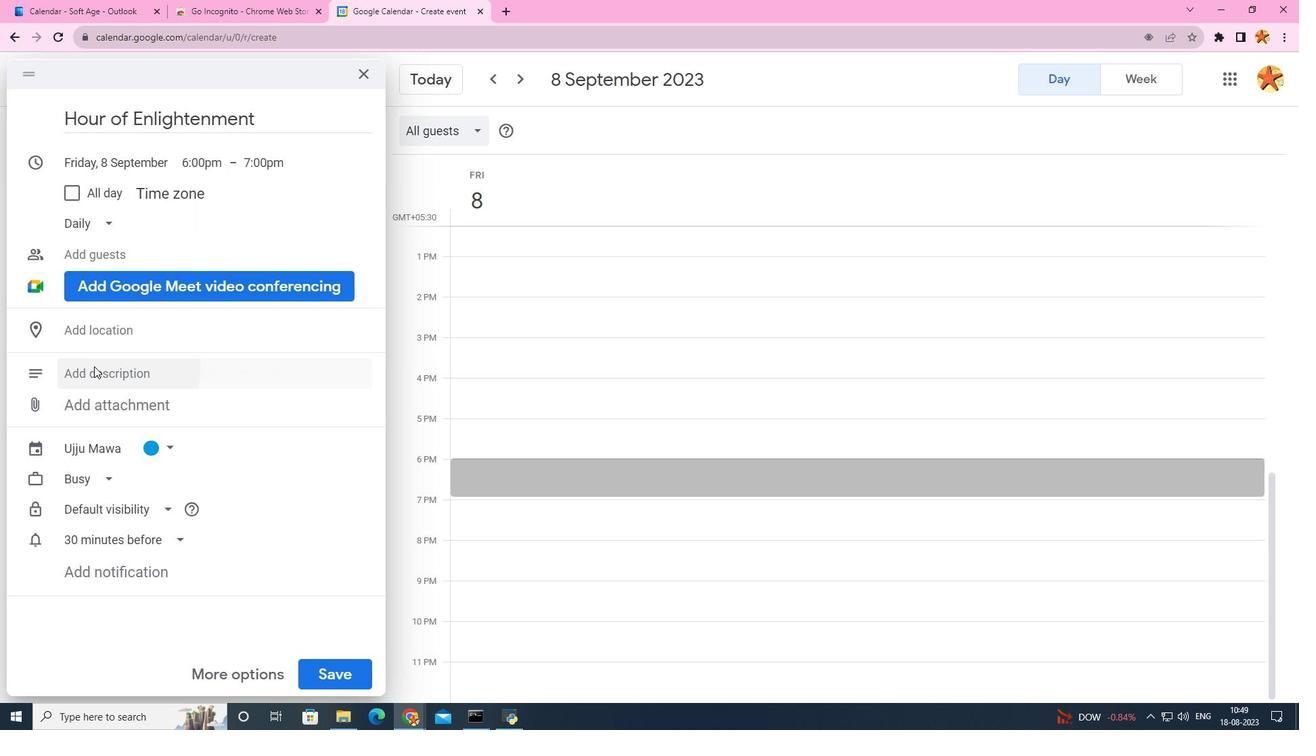 
Action: Mouse moved to (107, 408)
Screenshot: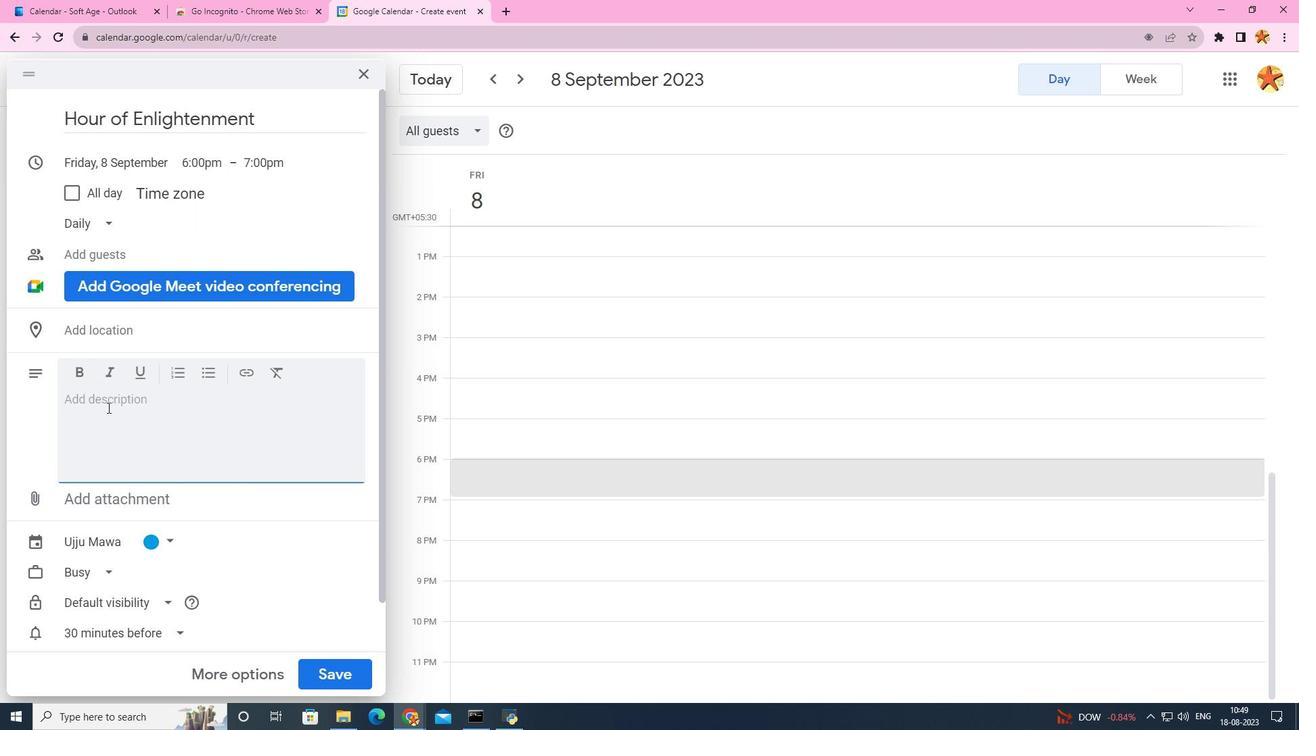 
Action: Key pressed <Key.caps_lock>B<Key.caps_lock>lock<Key.space>off<Key.space>a<Key.space><Key.backspace><Key.backspace><Key.backspace><Key.backspace><Key.backspace><Key.backspace><Key.backspace><Key.backspace><Key.backspace><Key.backspace><Key.backspace><Key.backspace><Key.backspace><Key.backspace><Key.backspace><Key.backspace><Key.backspace><Key.backspace><Key.backspace><Key.backspace><Key.backspace><Key.backspace><Key.caps_lock>D<Key.caps_lock>edicate<Key.space>an<Key.space>hour<Key.space>exclusively<Key.space>toi<Key.backspace><Key.backspace>o<Key.space>the<Key.space>pursuiit<Key.space><Key.backspace><Key.backspace><Key.backspace>t<Key.space>of<Key.space>knowledge<Key.space>through<Key.space>reading<Key.space>uin<Key.backspace><Key.backspace><Key.backspace>industry<Key.space>reports,thought<Key.space>provoking<Key.space>books<Key.space>and<Key.space>scholarly<Key.space>articles.<Key.left><Key.left><Key.left><Key.left><Key.left><Key.left><Key.left><Key.left><Key.left><Key.left><Key.left><Key.left><Key.left><Key.left><Key.left><Key.left><Key.left><Key.left><Key.left>,<Key.space><Key.left><Key.left><Key.left><Key.right><Key.right><Key.right><Key.right><Key.right><Key.right><Key.right><Key.right><Key.right><Key.right><Key.right><Key.right><Key.right><Key.right><Key.right><Key.right><Key.right><Key.right><Key.right><Key.right><Key.right><Key.right><Key.right><Key.right><Key.right><Key.right><Key.right><Key.right><Key.right>
Screenshot: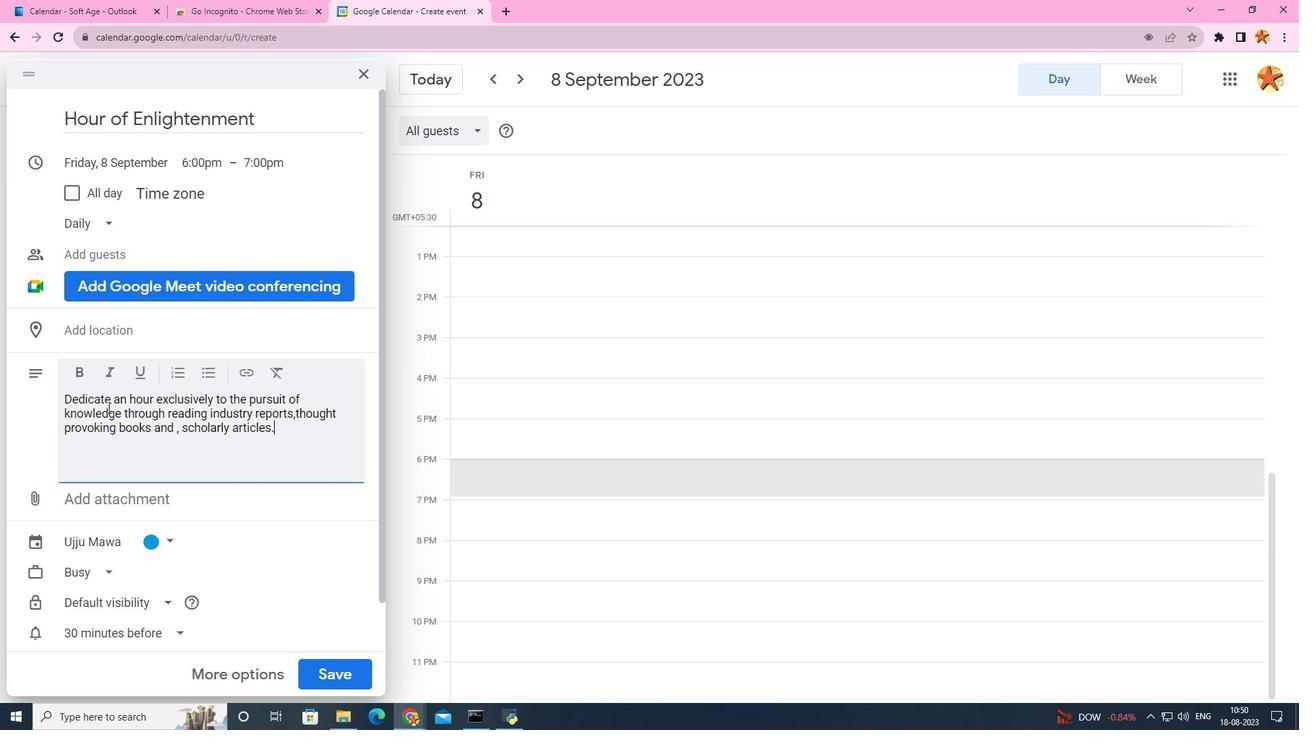 
Action: Mouse moved to (137, 632)
Screenshot: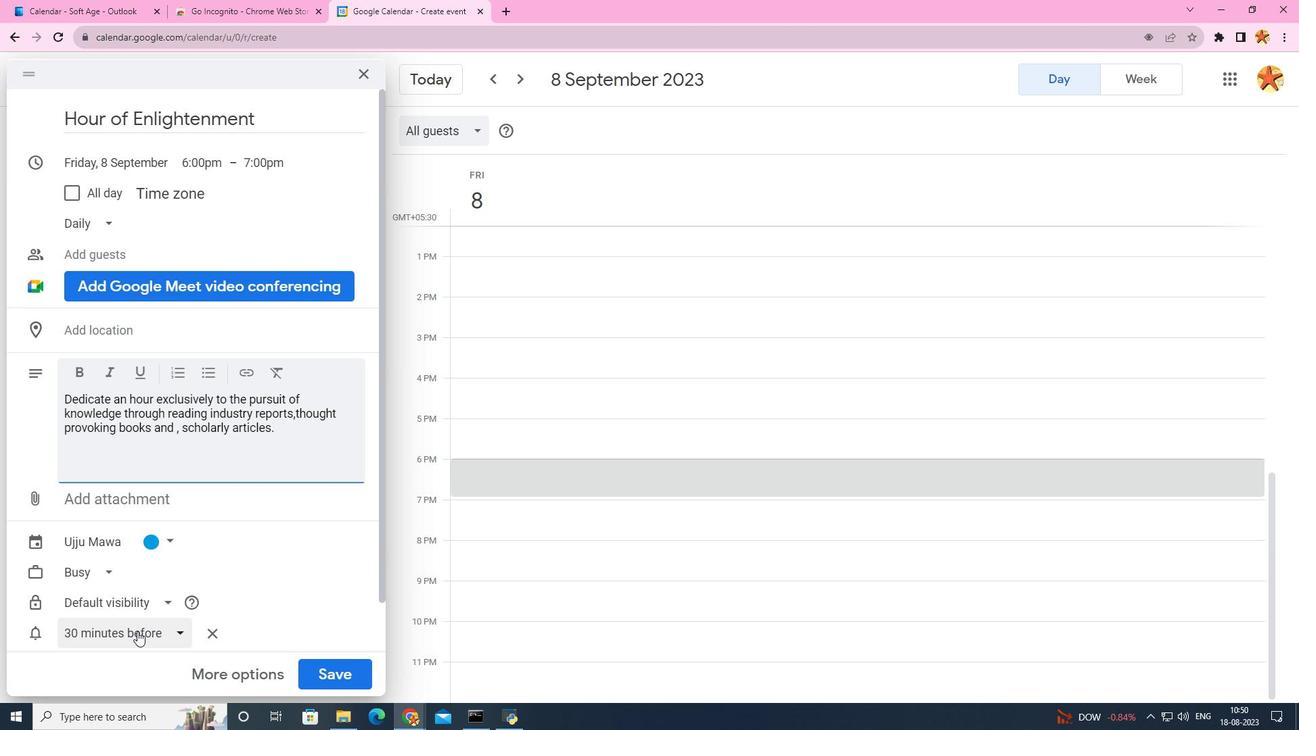 
Action: Mouse pressed left at (137, 632)
Screenshot: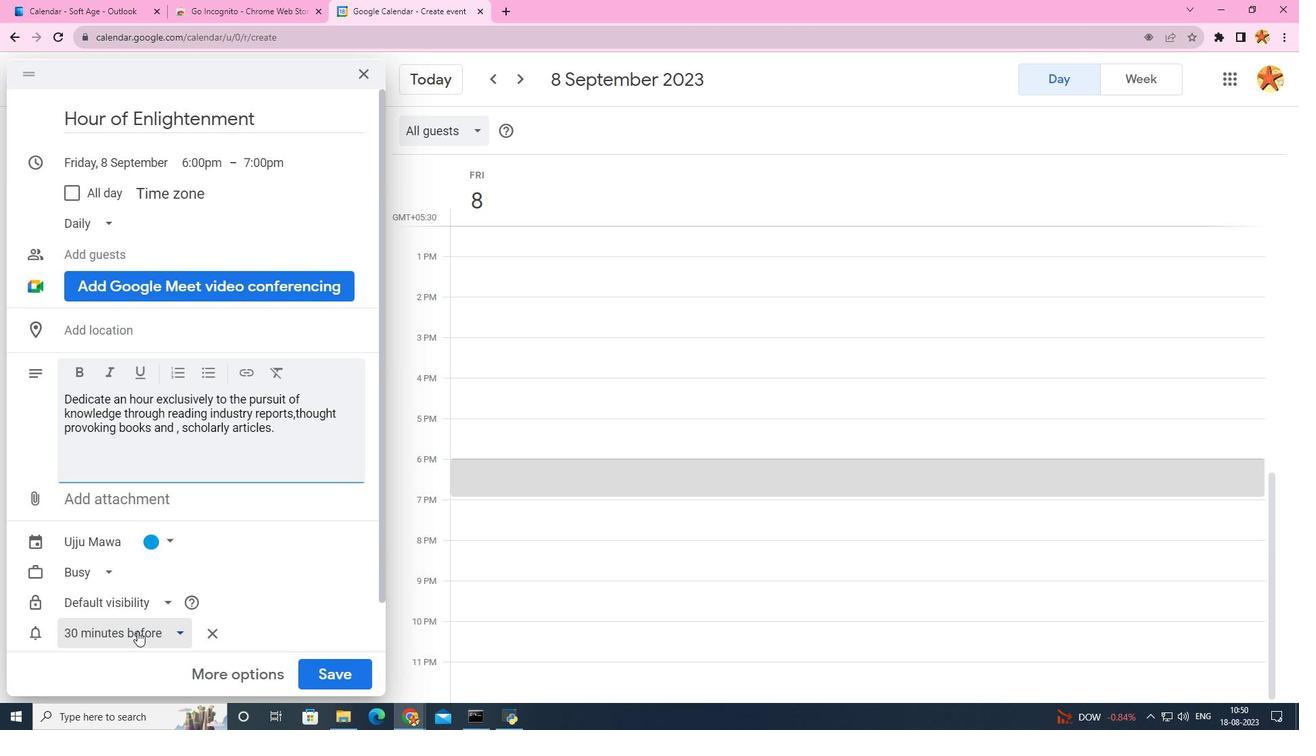 
Action: Mouse moved to (144, 455)
Screenshot: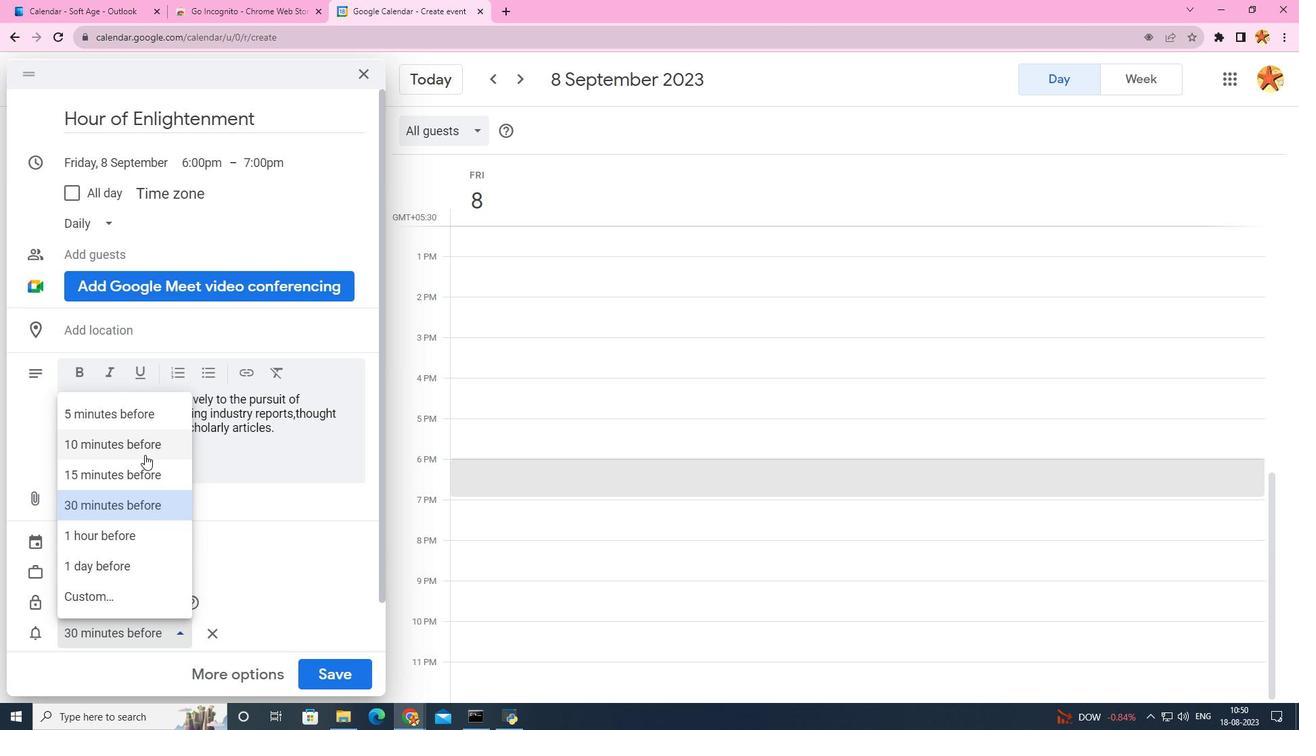 
Action: Mouse pressed left at (144, 455)
Screenshot: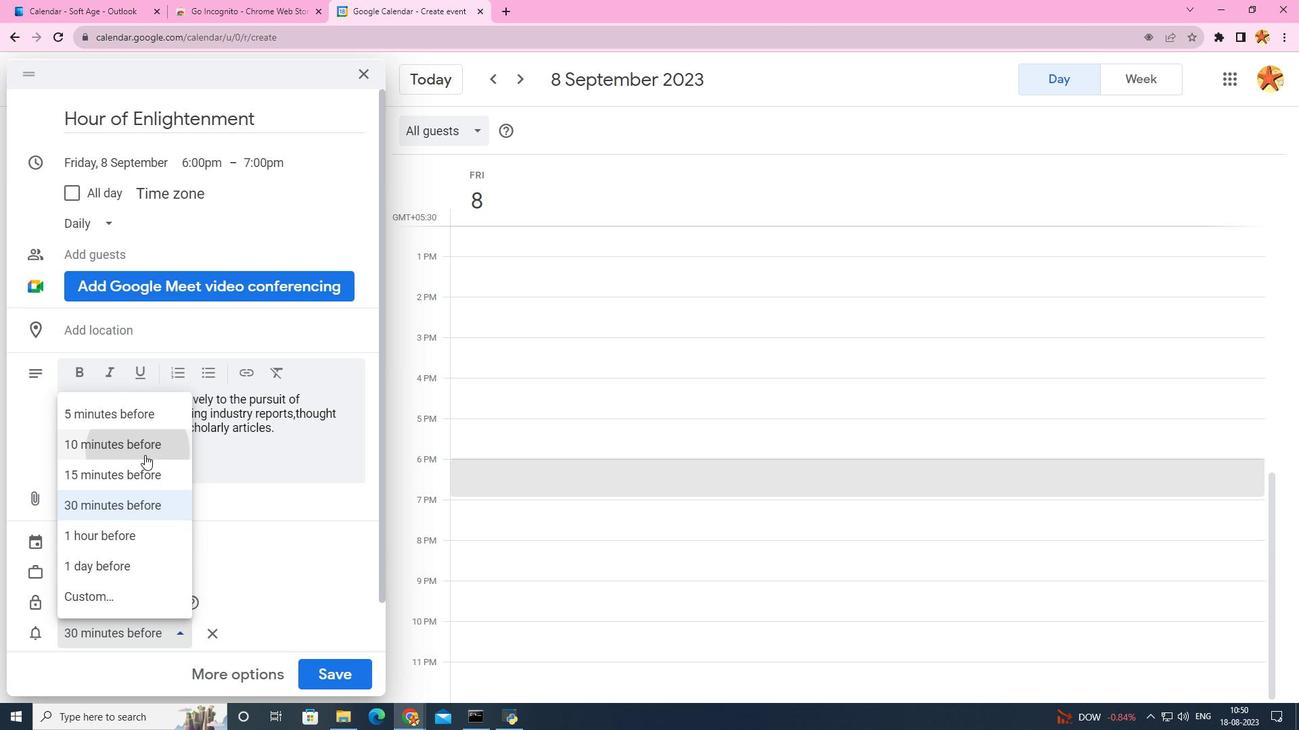
Action: Mouse moved to (290, 437)
Screenshot: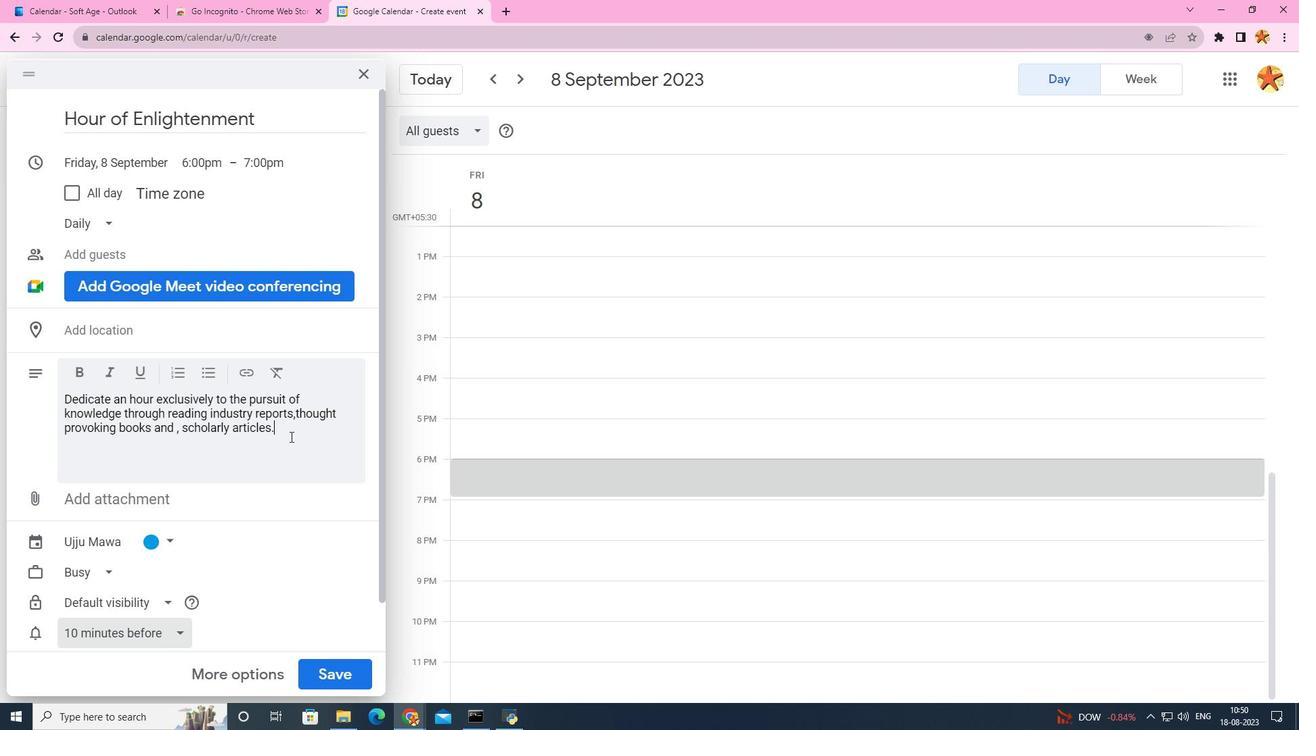 
Action: Mouse pressed left at (290, 437)
Screenshot: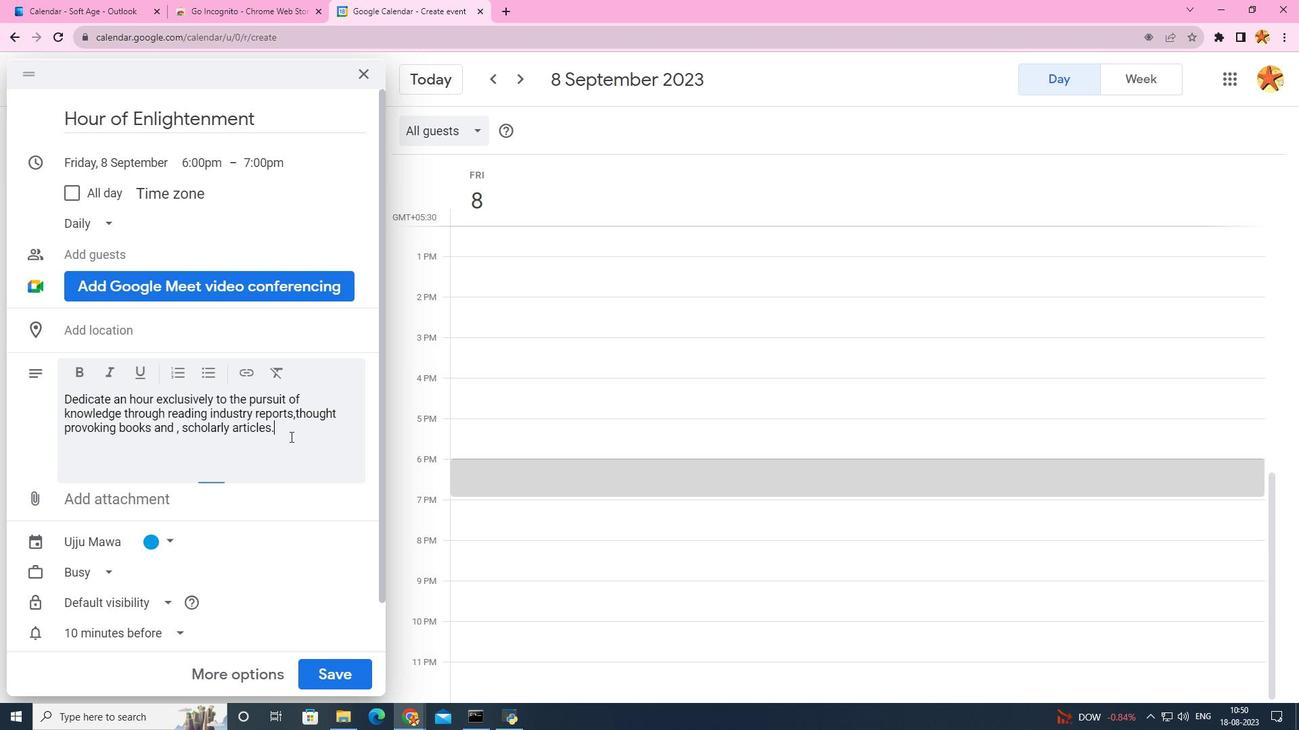 
Action: Mouse moved to (324, 680)
Screenshot: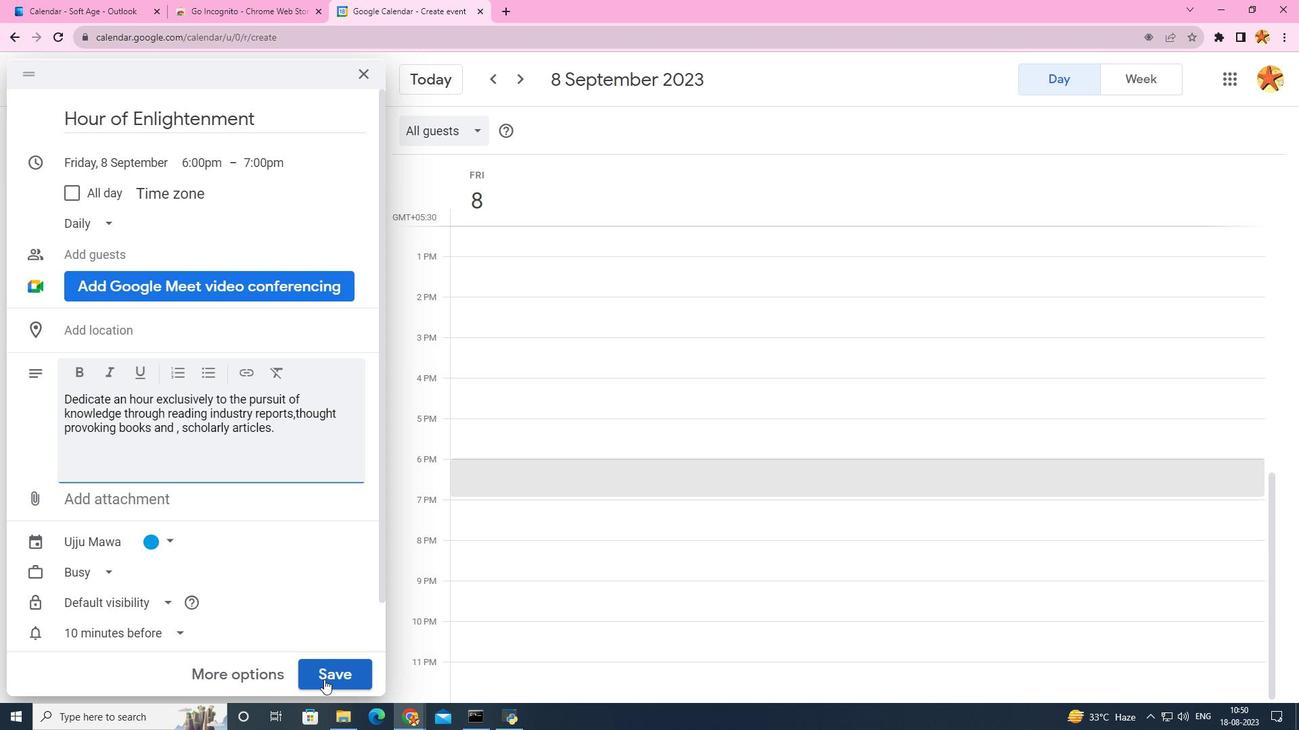 
Action: Mouse pressed left at (324, 680)
Screenshot: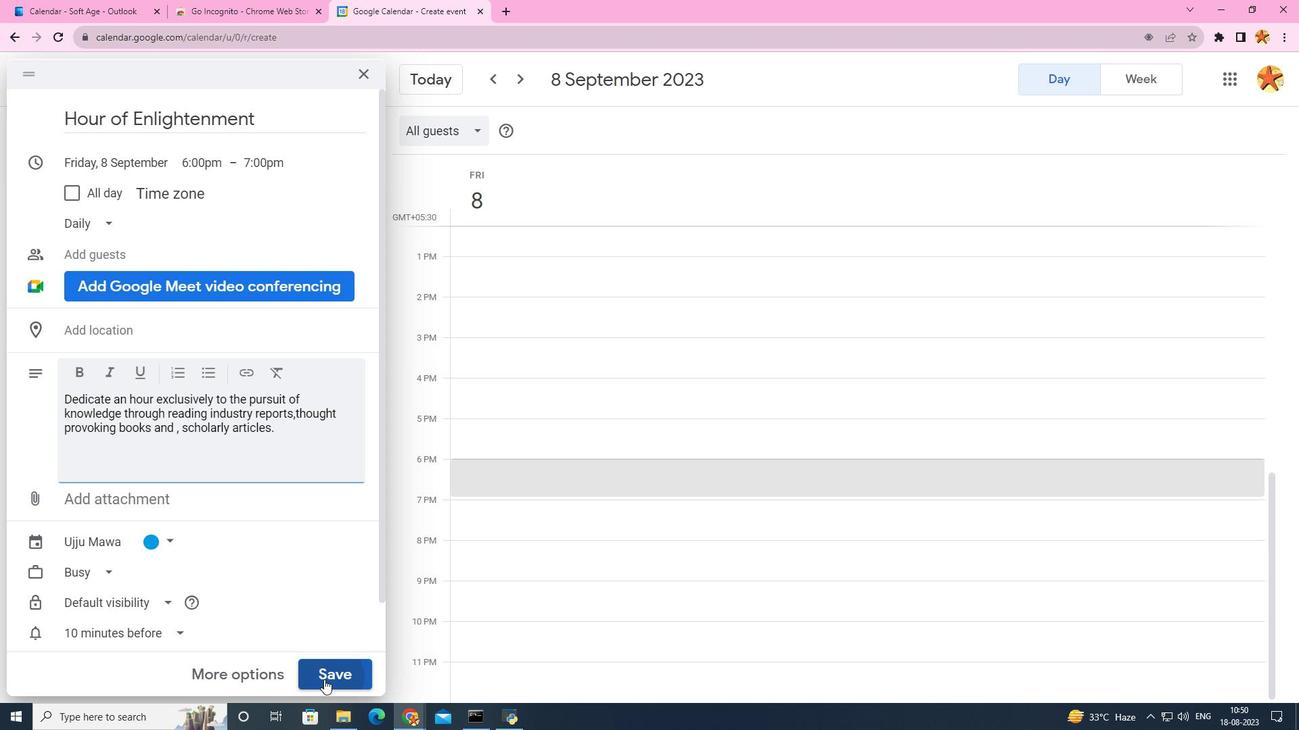 
